 Task: Look for space in Gravina in Puglia, Italy from 7th July, 2023 to 15th July, 2023 for 6 adults in price range Rs.15000 to Rs.20000. Place can be entire place with 3 bedrooms having 3 beds and 3 bathrooms. Property type can be house, flat, guest house. Booking option can be shelf check-in. Required host language is English.
Action: Mouse moved to (402, 112)
Screenshot: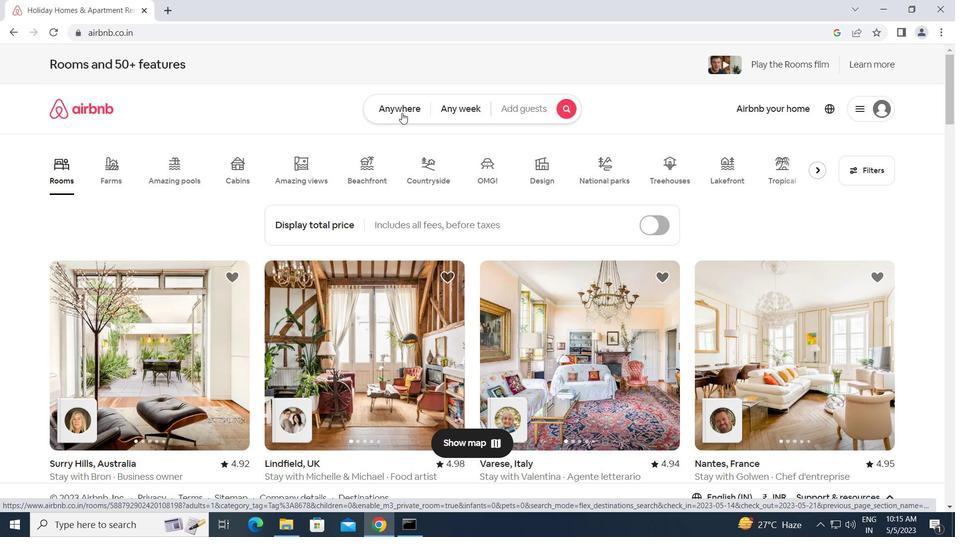 
Action: Mouse pressed left at (402, 112)
Screenshot: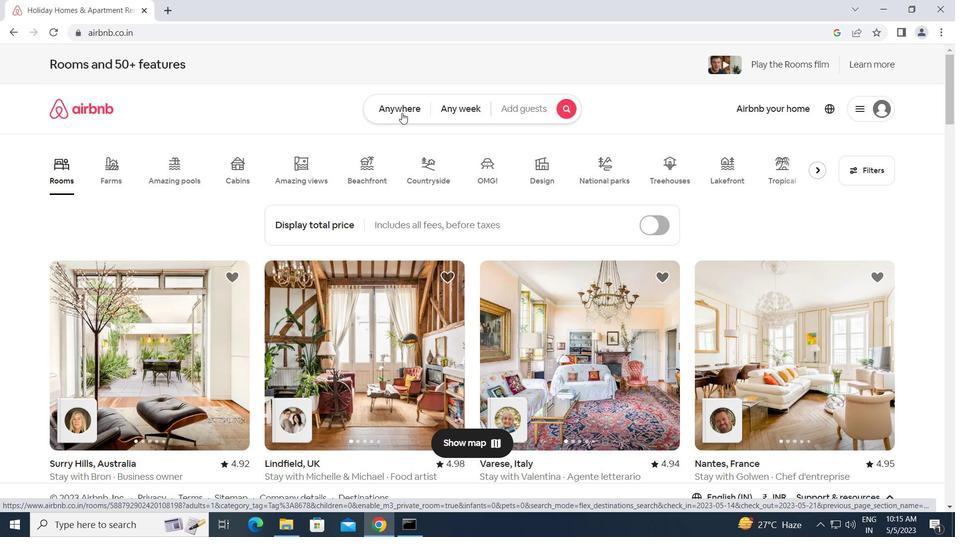 
Action: Mouse moved to (337, 156)
Screenshot: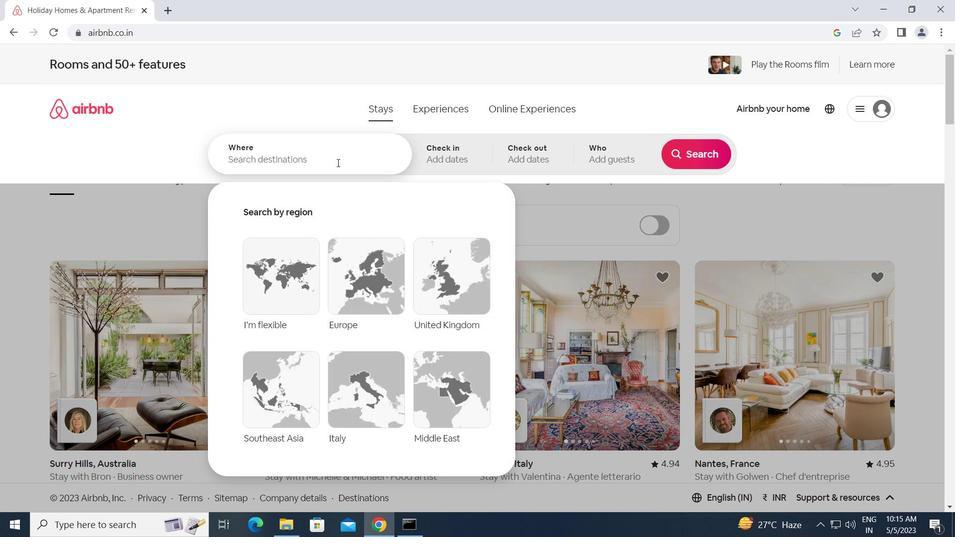 
Action: Mouse pressed left at (337, 156)
Screenshot: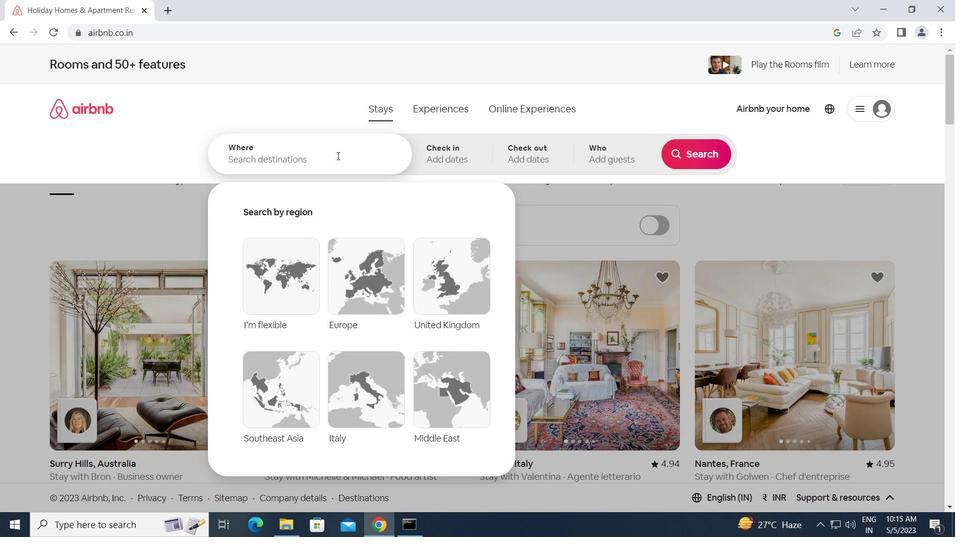 
Action: Key pressed g<Key.caps_lock>ravina<Key.space>in<Key.space><Key.caps_lock>p<Key.caps_lock>uglia,<Key.space><Key.caps_lock>i<Key.caps_lock>taly<Key.enter>
Screenshot: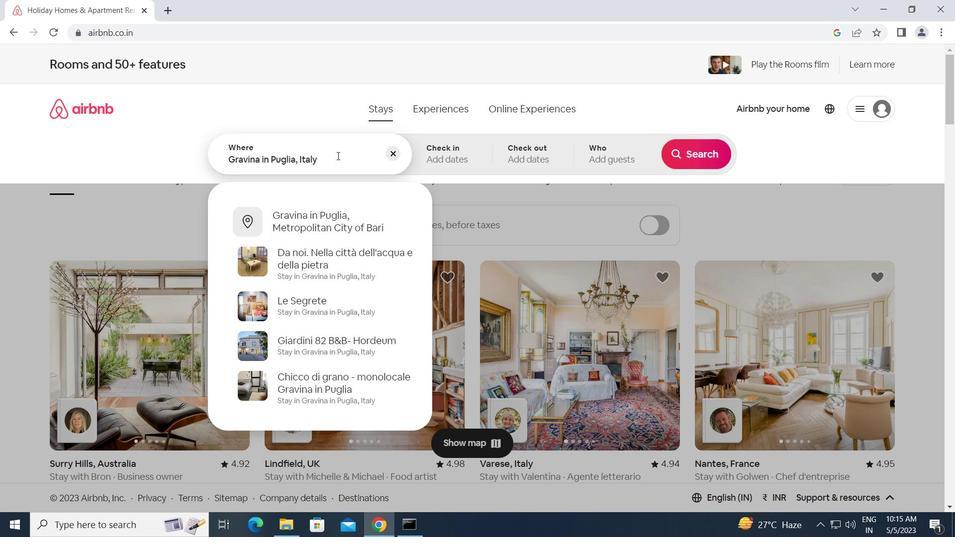 
Action: Mouse moved to (695, 252)
Screenshot: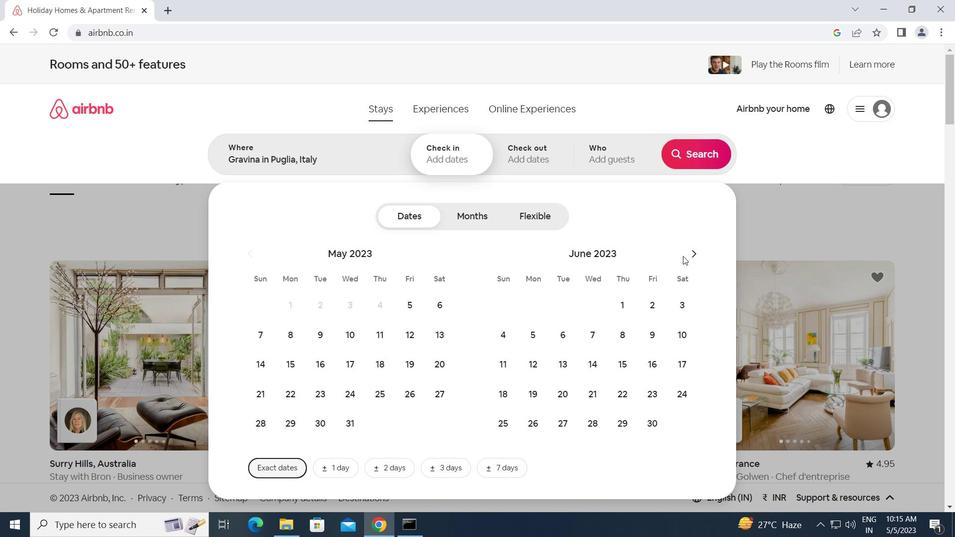 
Action: Mouse pressed left at (695, 252)
Screenshot: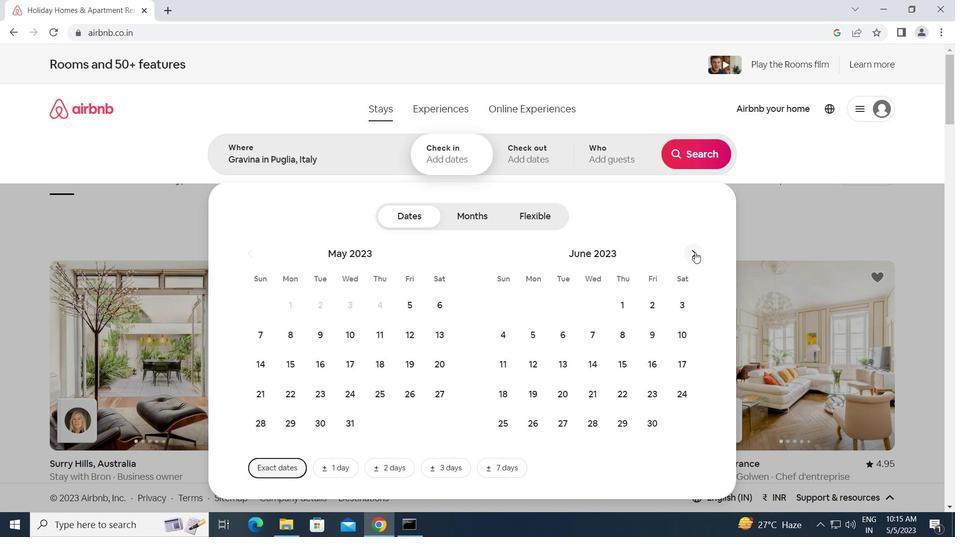 
Action: Mouse moved to (653, 339)
Screenshot: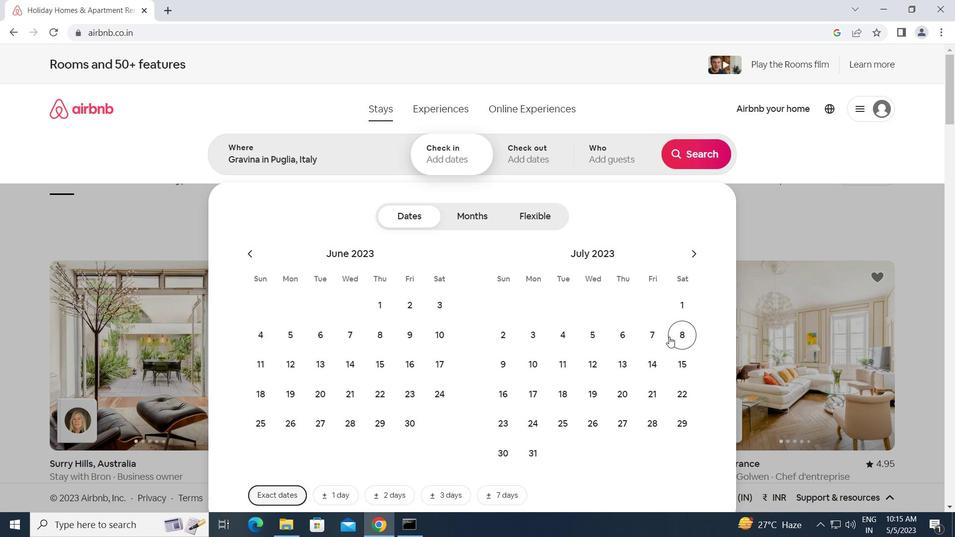 
Action: Mouse pressed left at (653, 339)
Screenshot: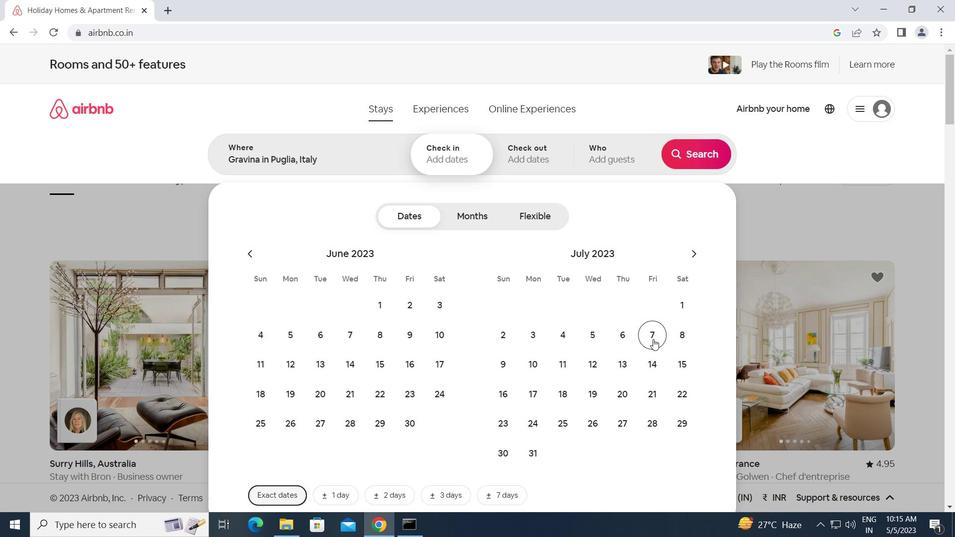 
Action: Mouse moved to (685, 363)
Screenshot: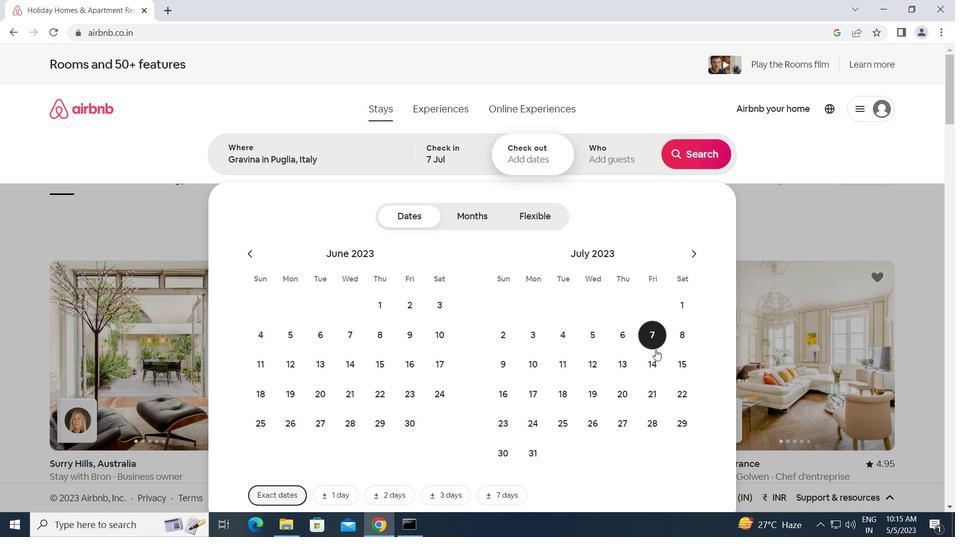 
Action: Mouse pressed left at (685, 363)
Screenshot: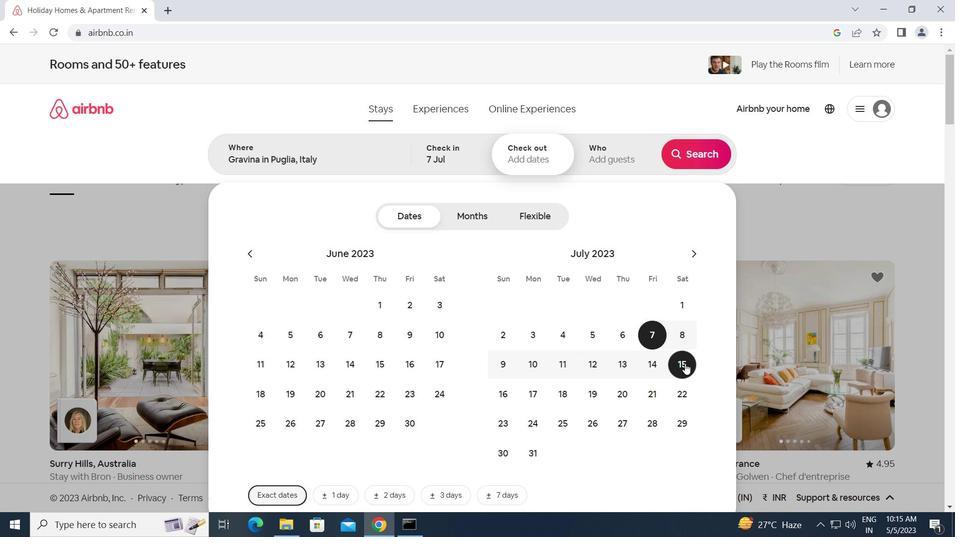 
Action: Mouse moved to (609, 155)
Screenshot: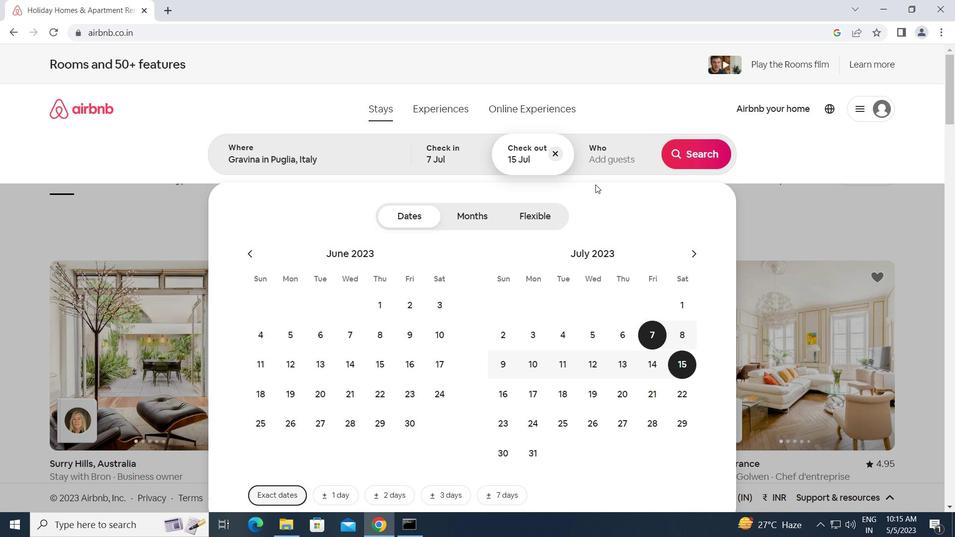 
Action: Mouse pressed left at (609, 155)
Screenshot: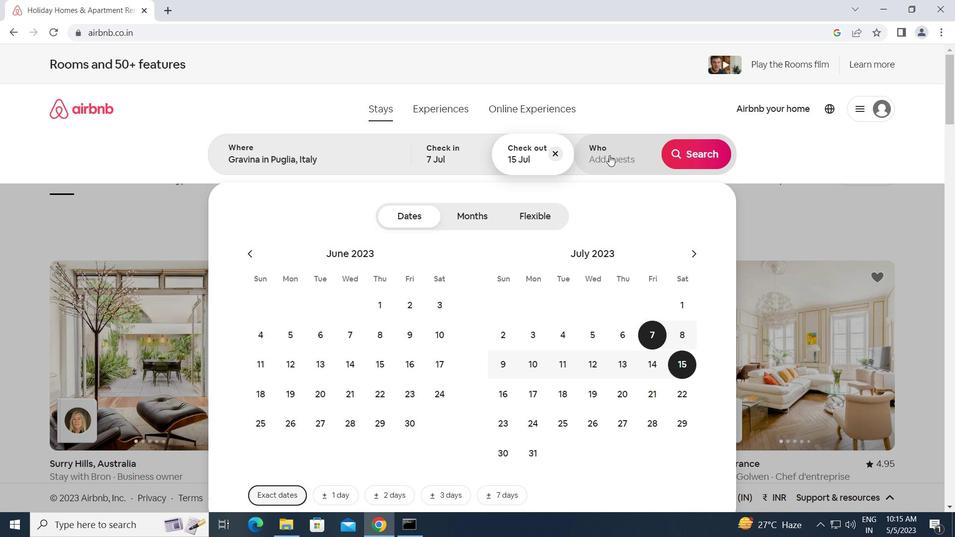 
Action: Mouse moved to (697, 218)
Screenshot: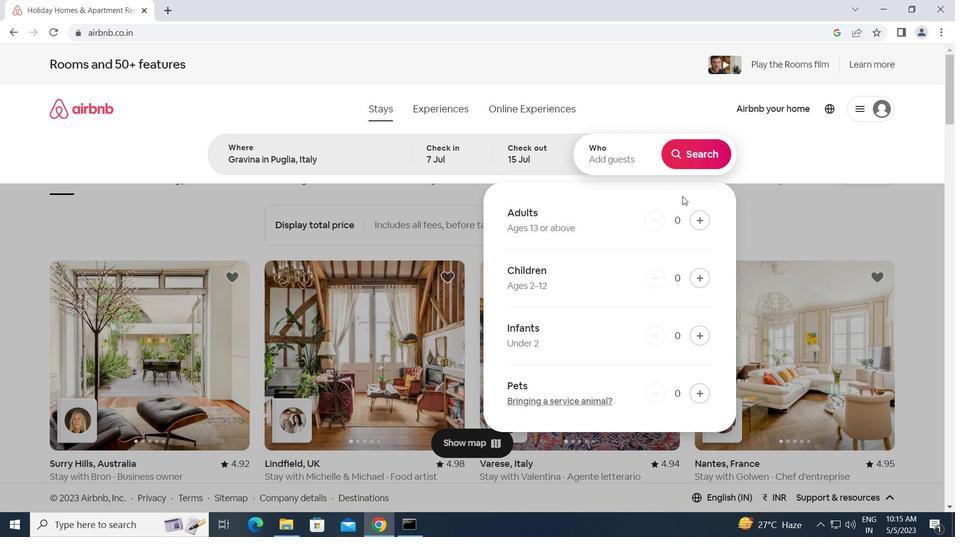 
Action: Mouse pressed left at (697, 218)
Screenshot: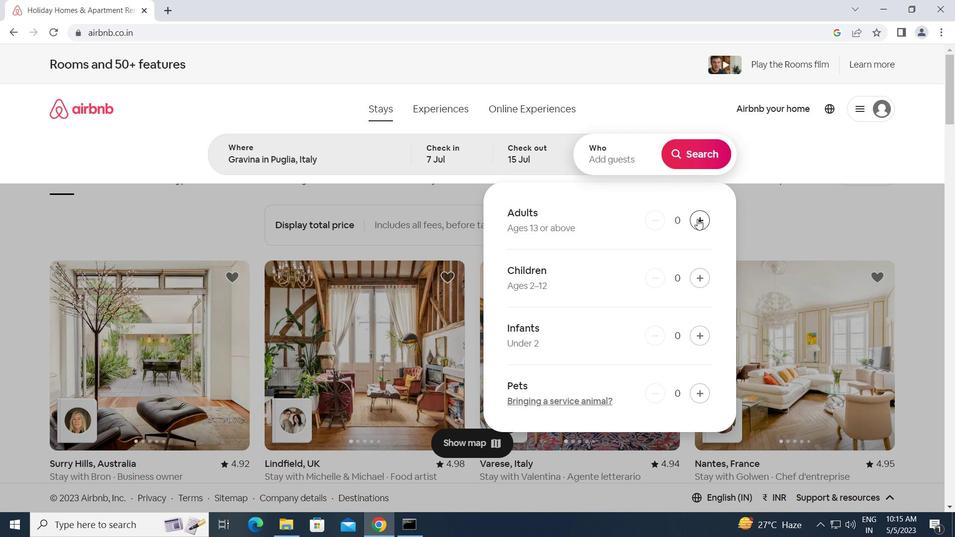 
Action: Mouse pressed left at (697, 218)
Screenshot: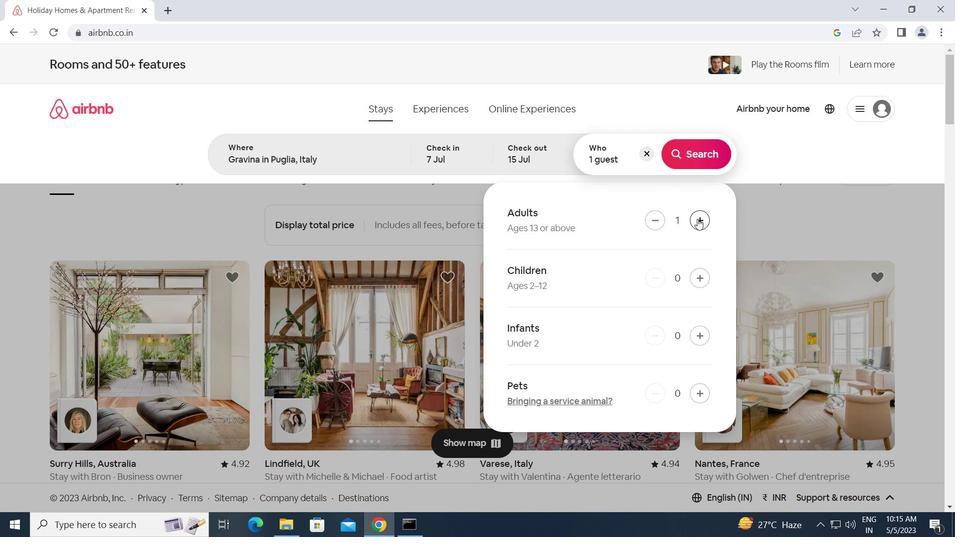 
Action: Mouse pressed left at (697, 218)
Screenshot: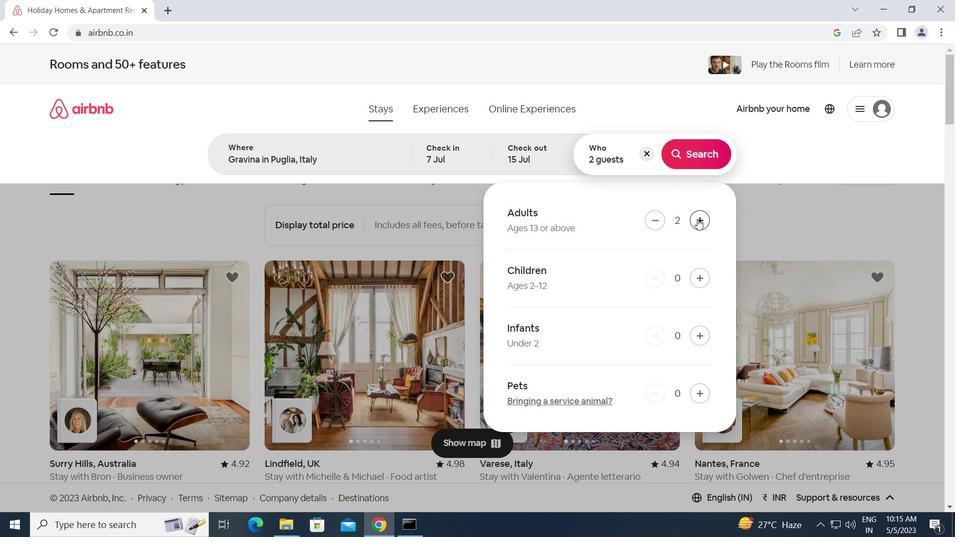 
Action: Mouse pressed left at (697, 218)
Screenshot: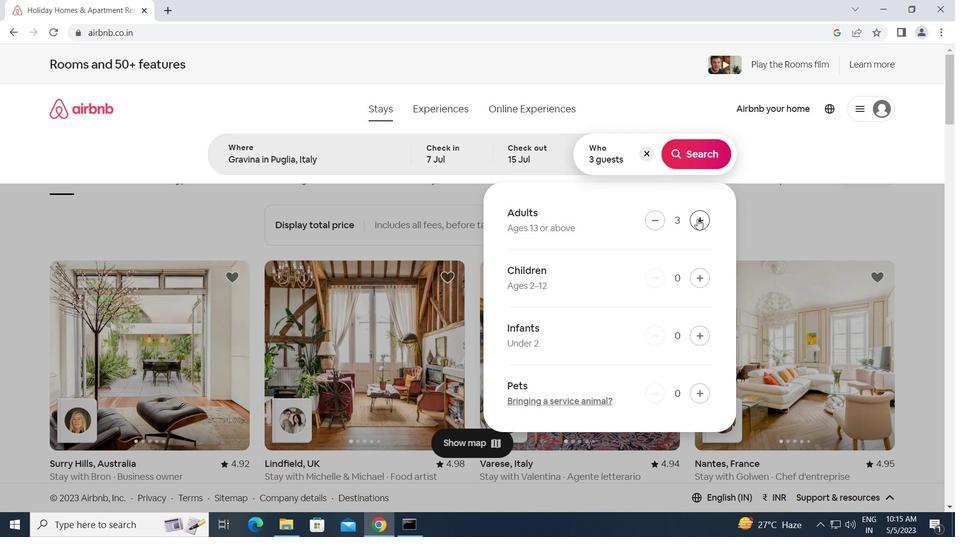 
Action: Mouse pressed left at (697, 218)
Screenshot: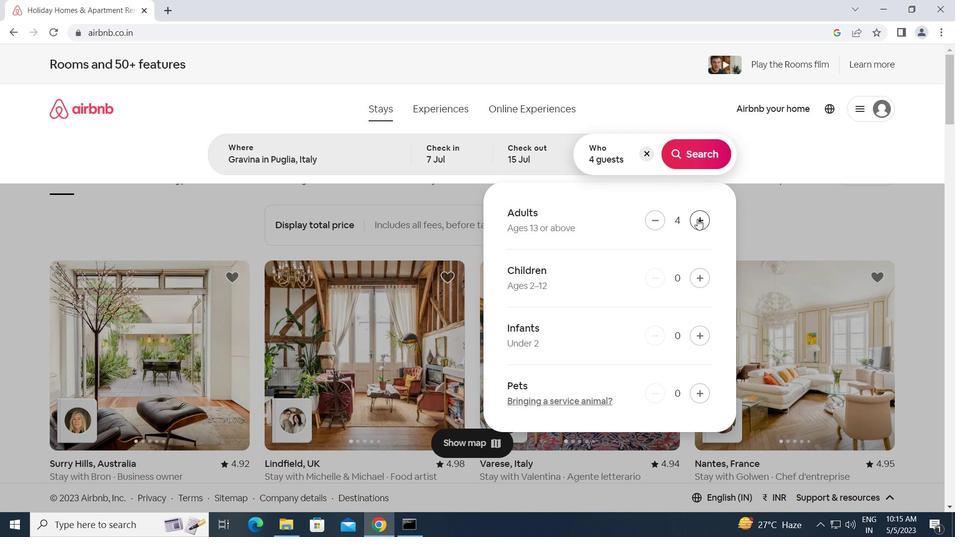 
Action: Mouse pressed left at (697, 218)
Screenshot: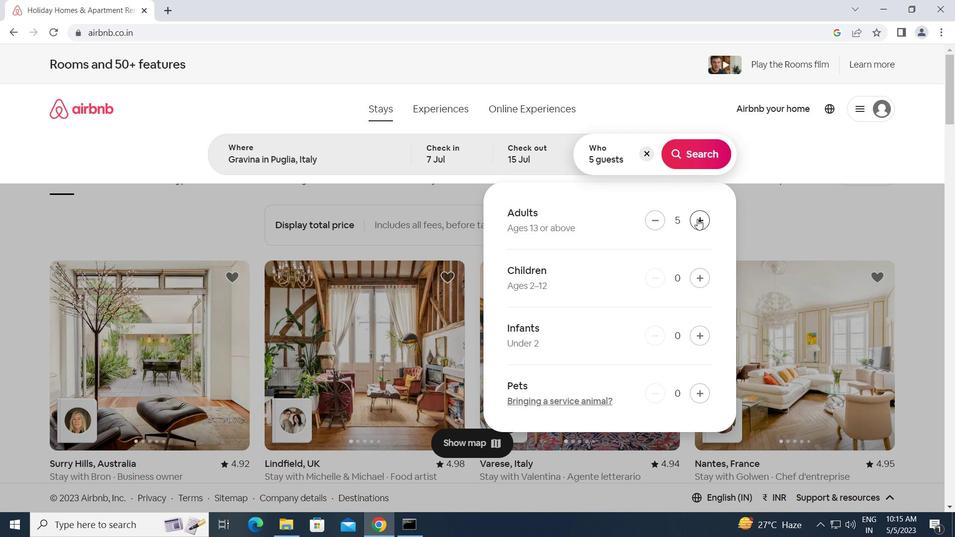 
Action: Mouse moved to (701, 155)
Screenshot: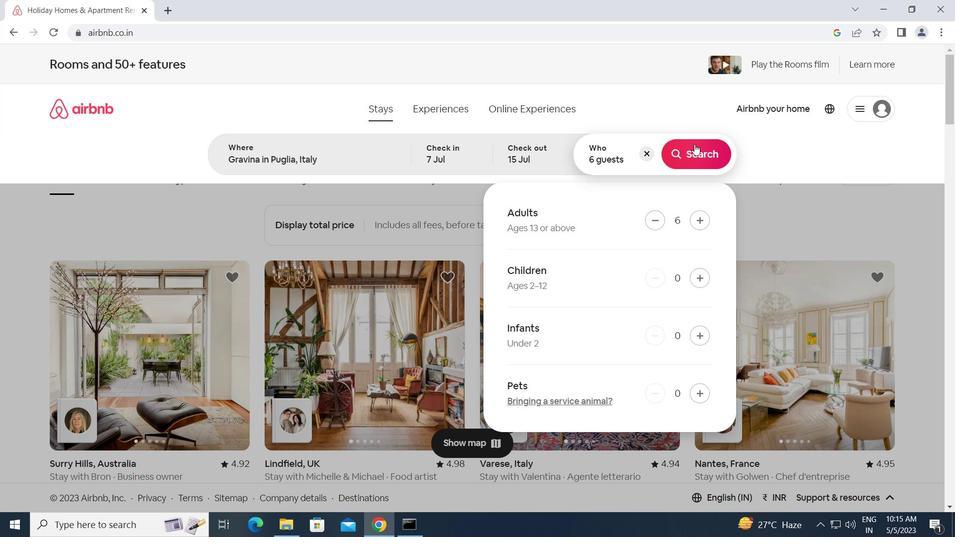 
Action: Mouse pressed left at (701, 155)
Screenshot: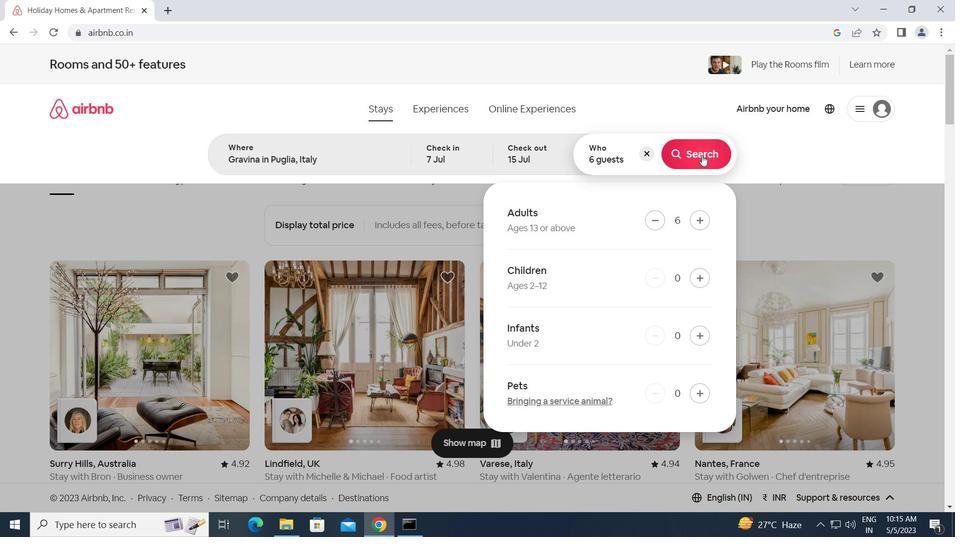 
Action: Mouse moved to (893, 113)
Screenshot: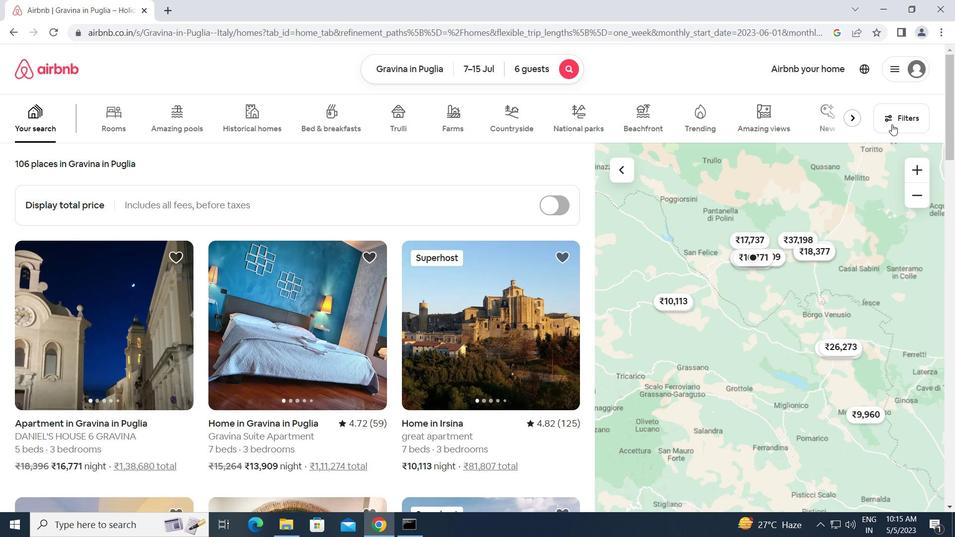 
Action: Mouse pressed left at (893, 113)
Screenshot: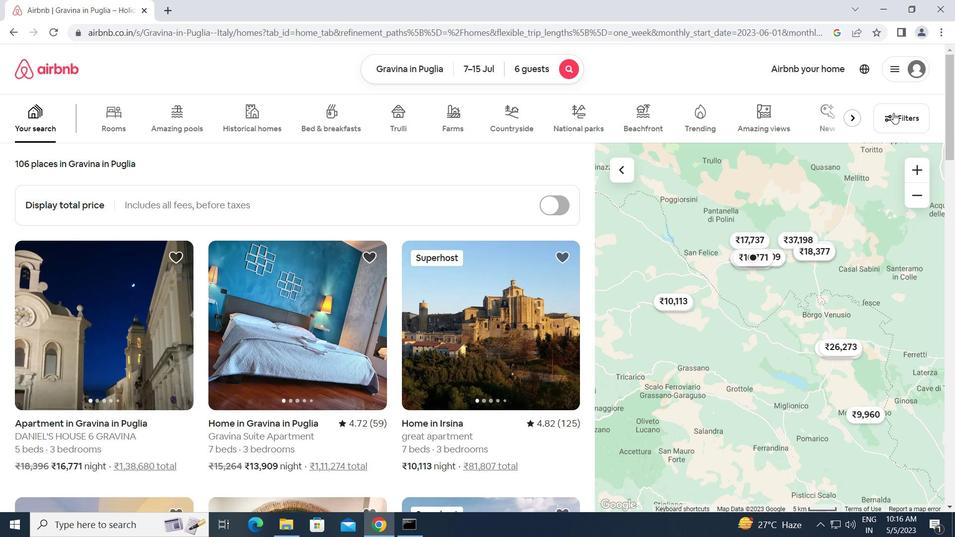 
Action: Mouse moved to (259, 399)
Screenshot: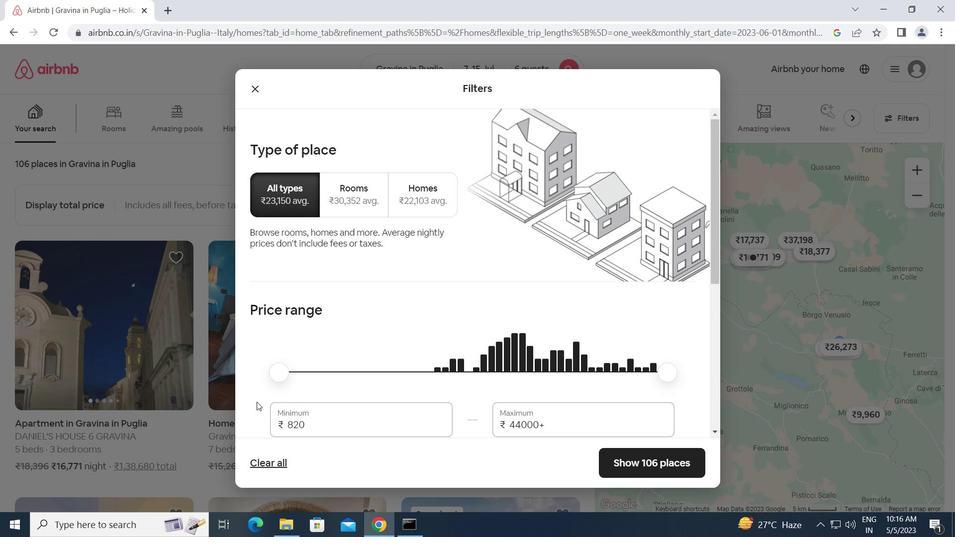 
Action: Mouse scrolled (259, 399) with delta (0, 0)
Screenshot: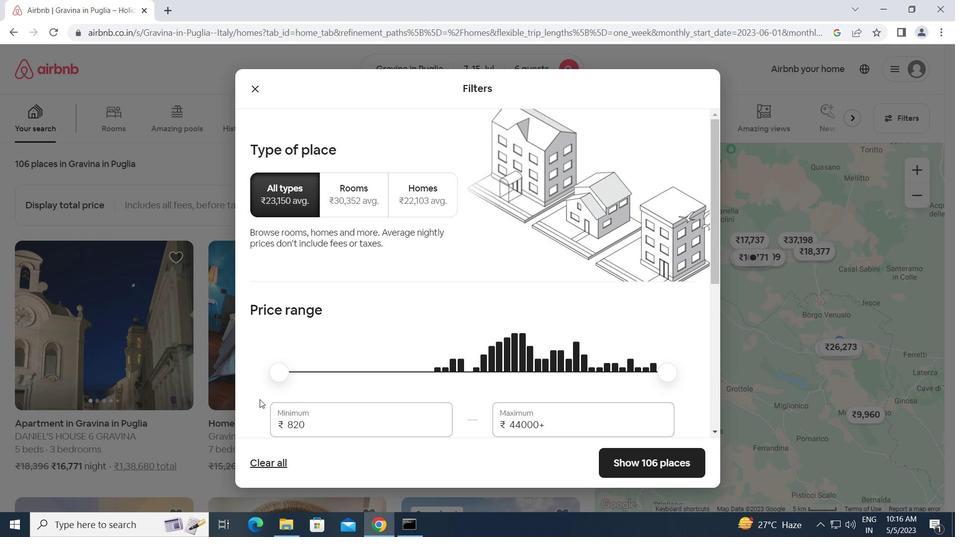 
Action: Mouse moved to (311, 359)
Screenshot: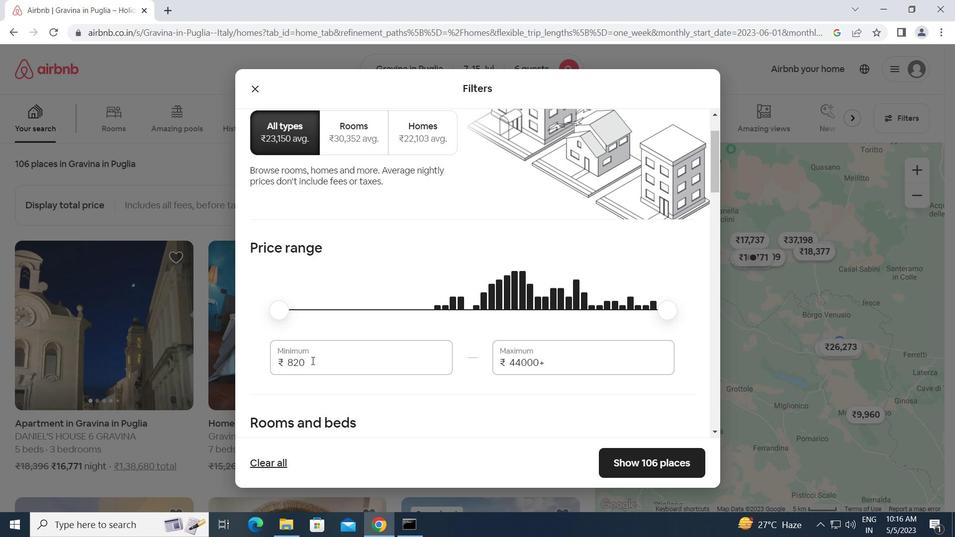 
Action: Mouse pressed left at (311, 359)
Screenshot: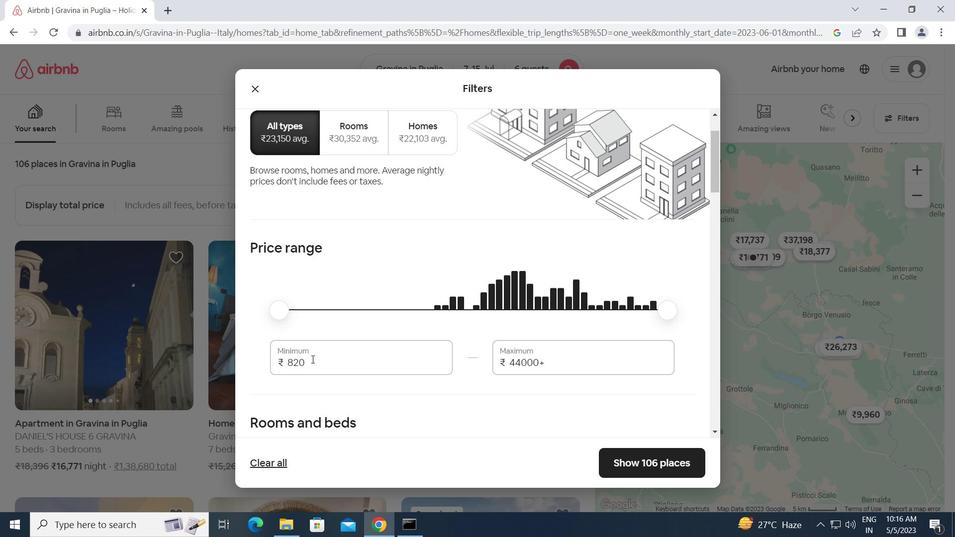 
Action: Mouse moved to (272, 361)
Screenshot: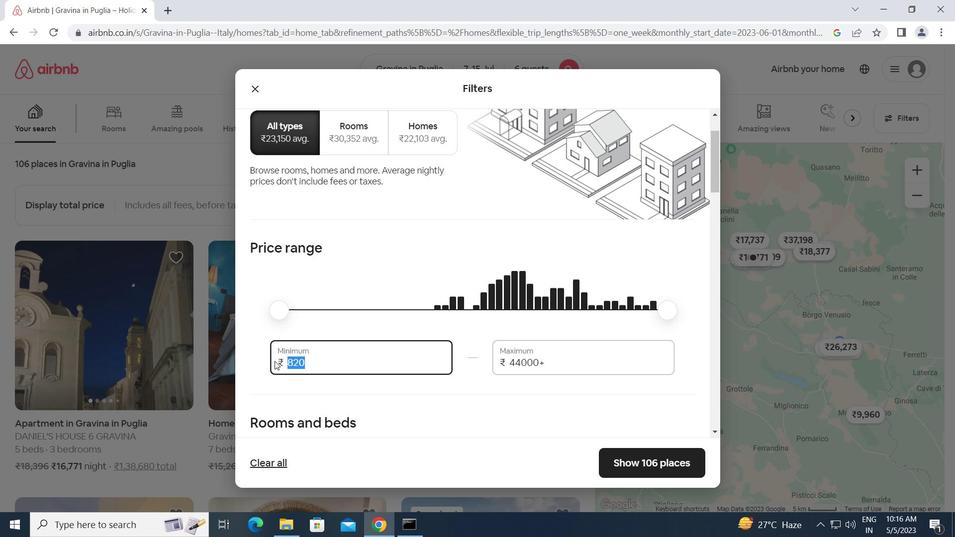 
Action: Key pressed 15000<Key.tab>20000
Screenshot: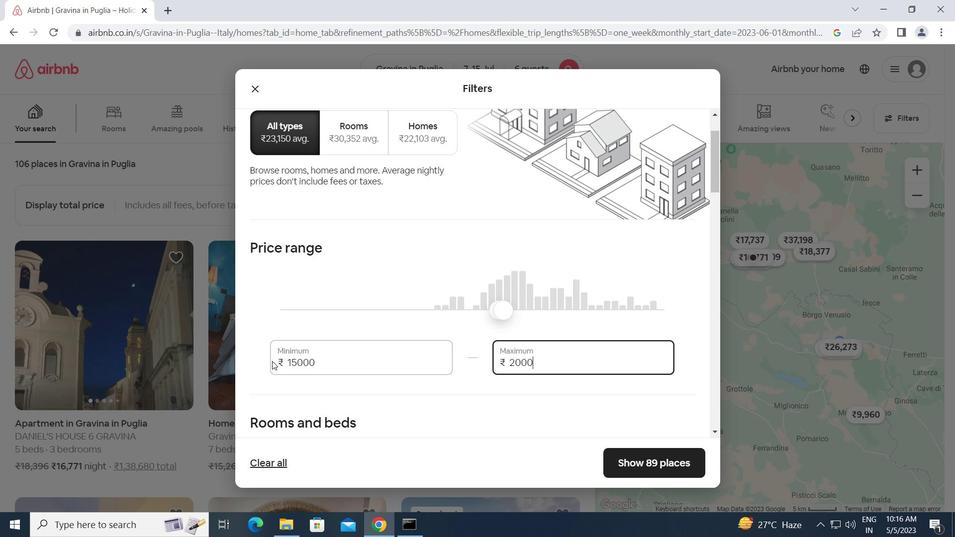 
Action: Mouse moved to (291, 370)
Screenshot: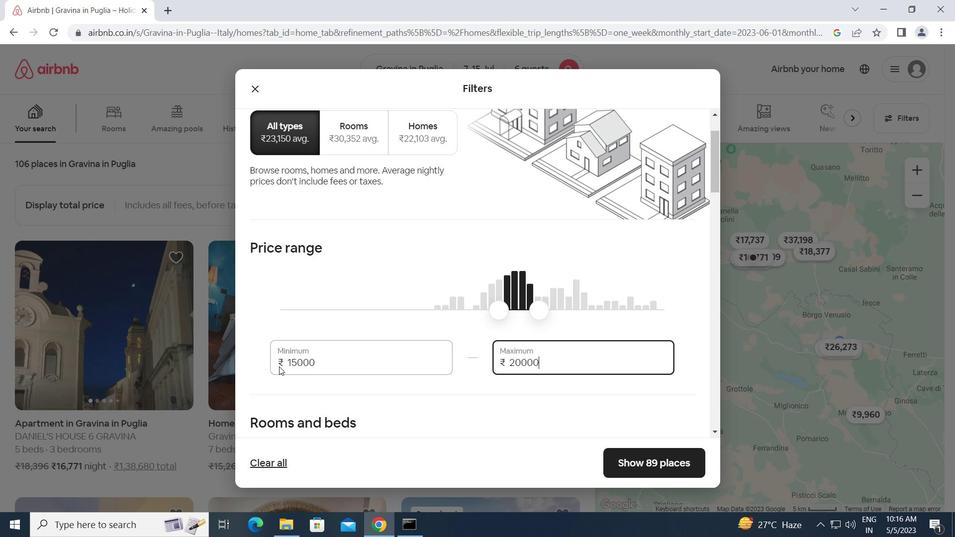
Action: Mouse scrolled (291, 370) with delta (0, 0)
Screenshot: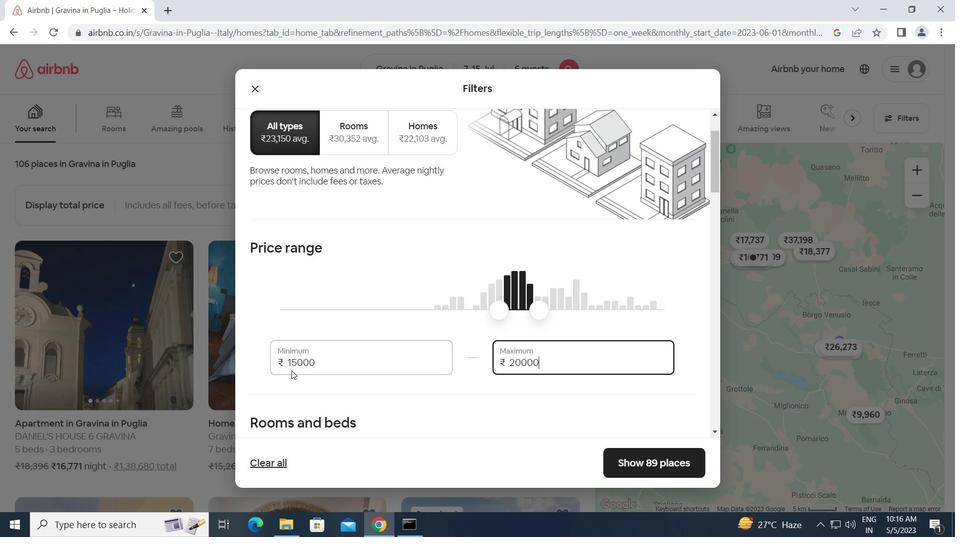 
Action: Mouse scrolled (291, 370) with delta (0, 0)
Screenshot: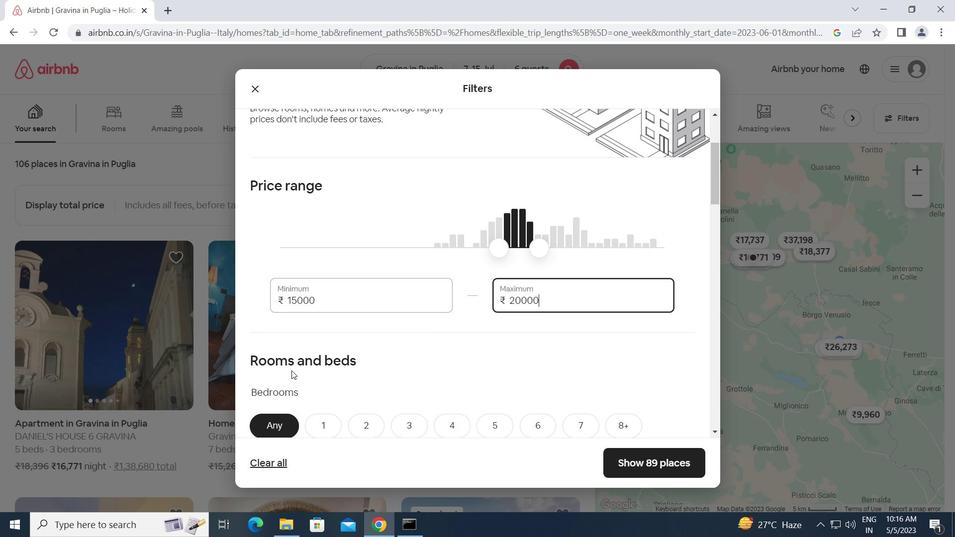 
Action: Mouse scrolled (291, 370) with delta (0, 0)
Screenshot: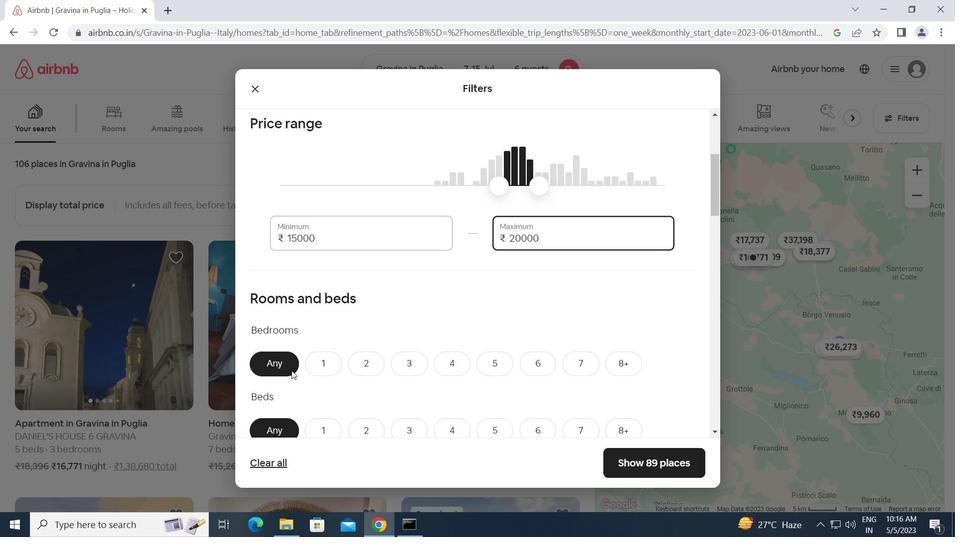 
Action: Mouse moved to (322, 300)
Screenshot: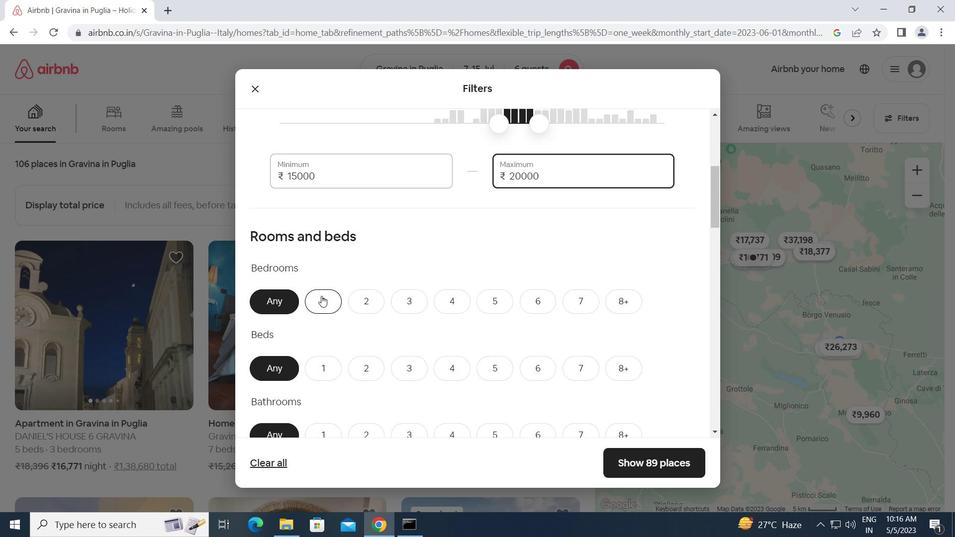 
Action: Mouse pressed left at (322, 300)
Screenshot: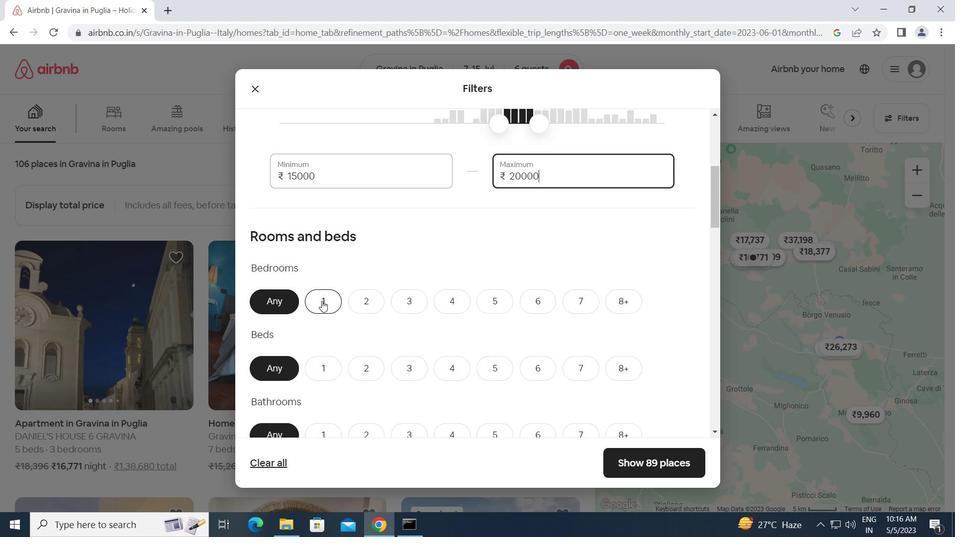 
Action: Mouse moved to (401, 298)
Screenshot: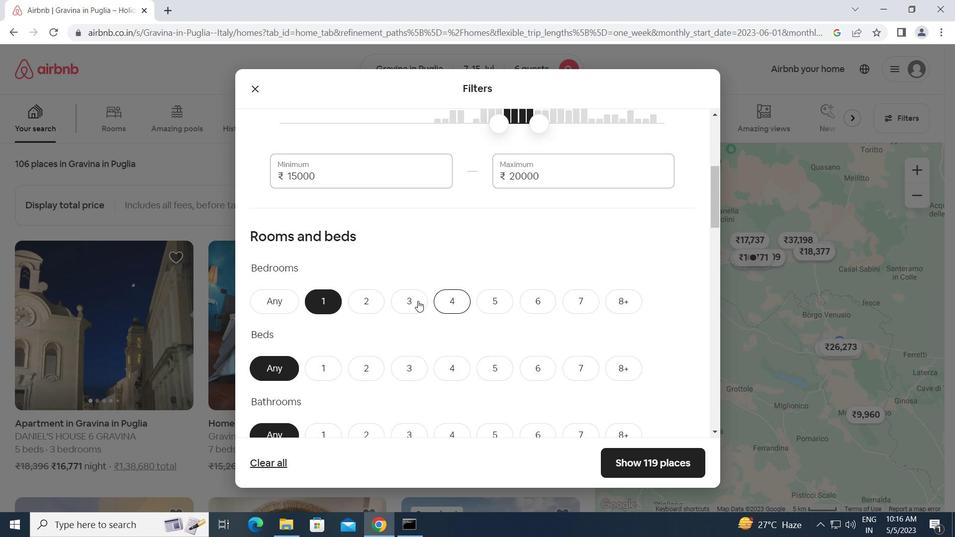 
Action: Mouse pressed left at (401, 298)
Screenshot: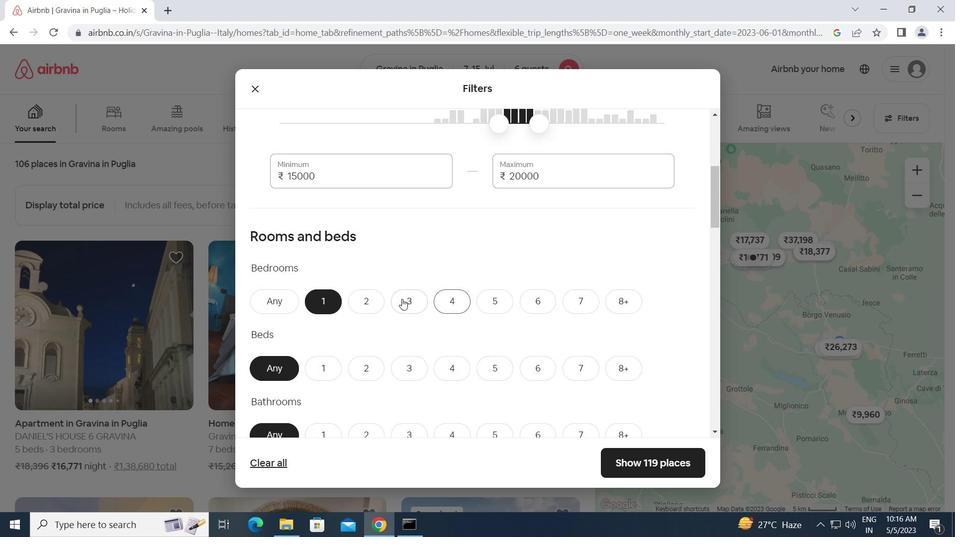 
Action: Mouse moved to (403, 300)
Screenshot: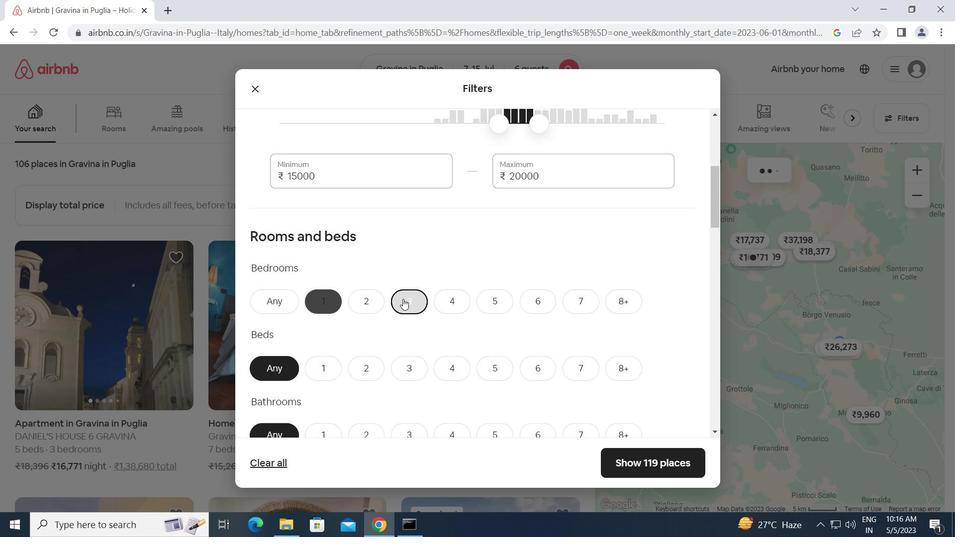 
Action: Mouse scrolled (403, 299) with delta (0, 0)
Screenshot: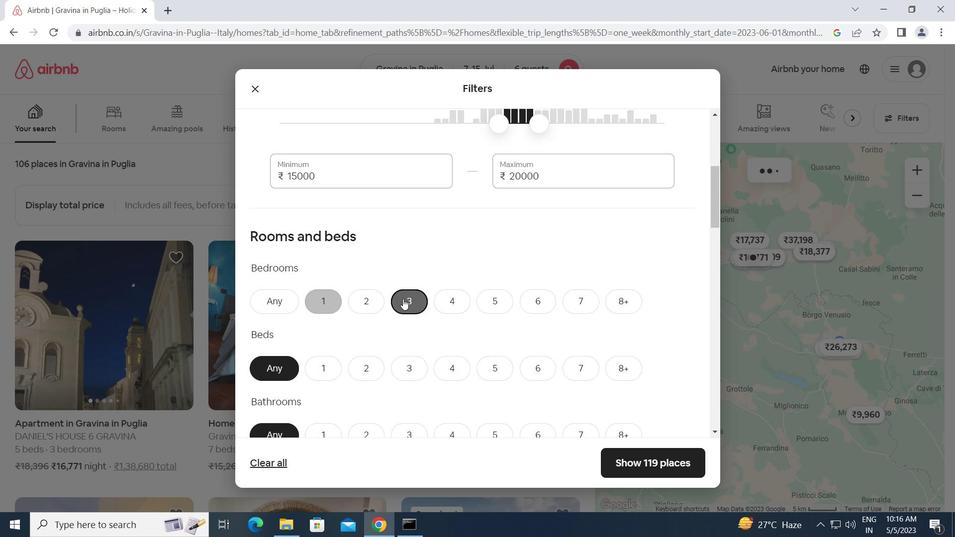 
Action: Mouse scrolled (403, 299) with delta (0, 0)
Screenshot: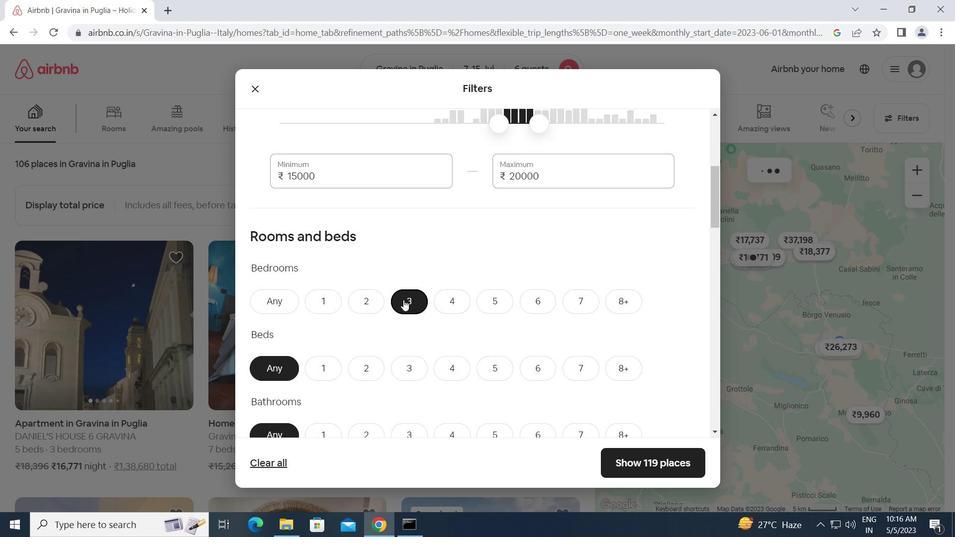 
Action: Mouse moved to (410, 246)
Screenshot: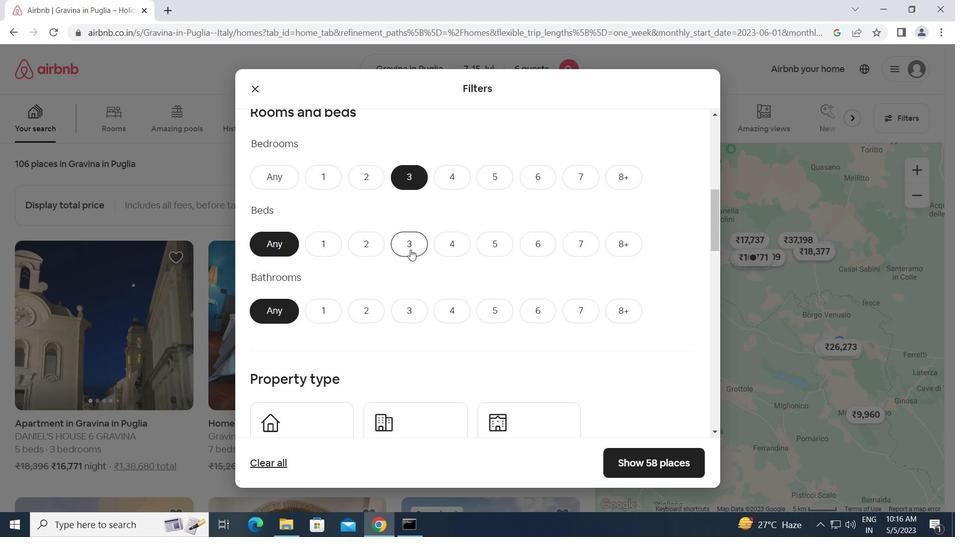 
Action: Mouse pressed left at (410, 246)
Screenshot: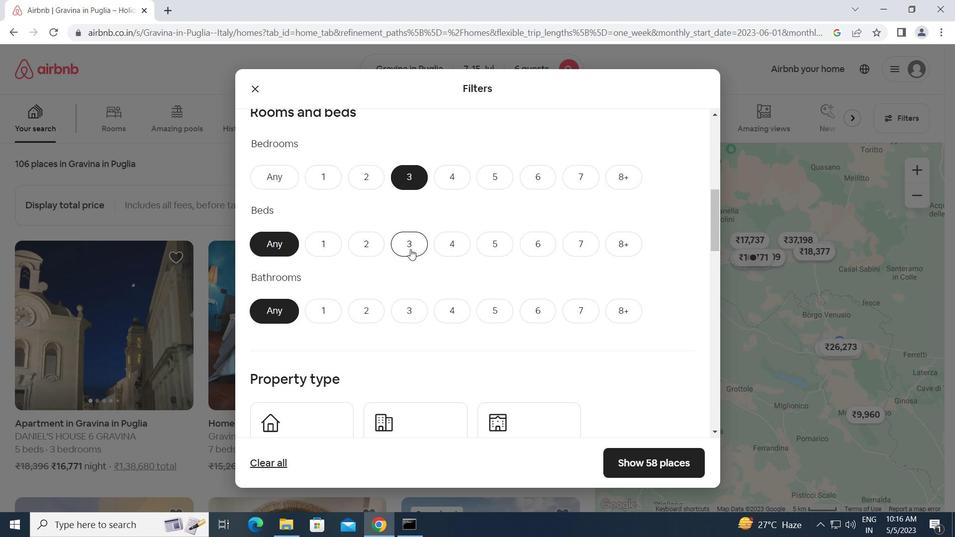 
Action: Mouse moved to (410, 309)
Screenshot: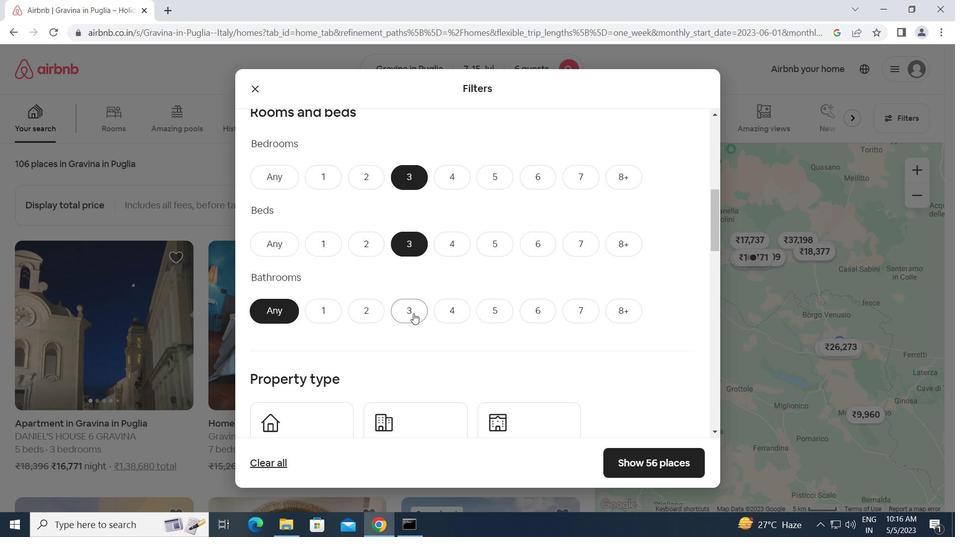 
Action: Mouse pressed left at (410, 309)
Screenshot: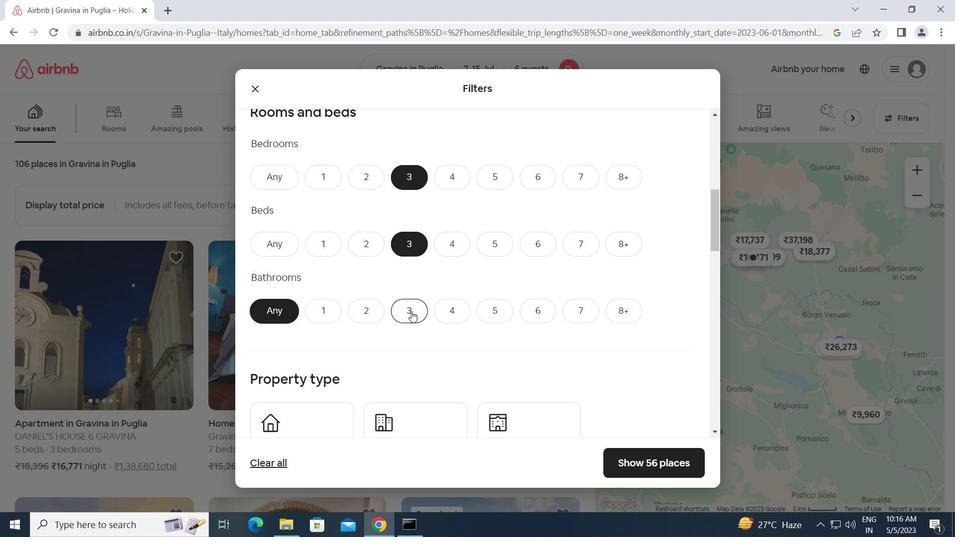 
Action: Mouse scrolled (410, 309) with delta (0, 0)
Screenshot: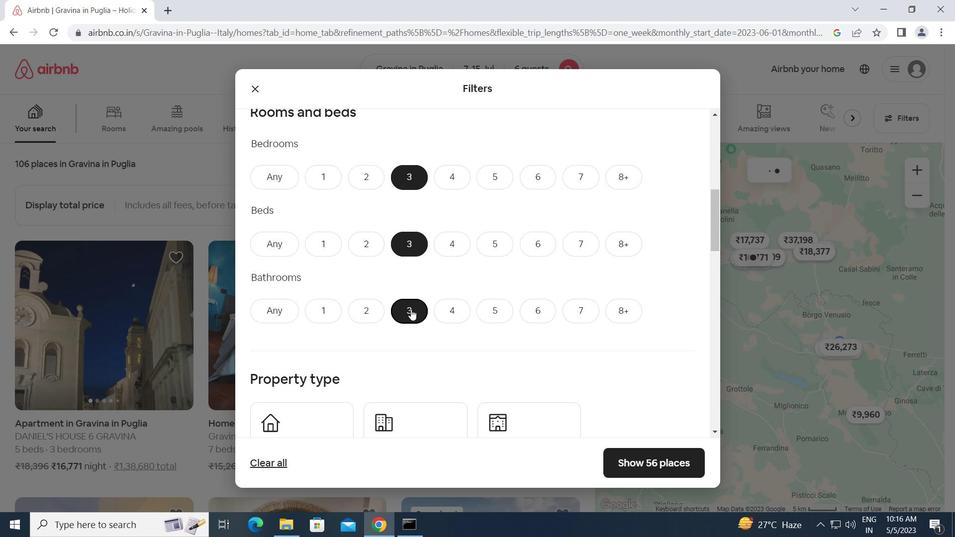 
Action: Mouse scrolled (410, 309) with delta (0, 0)
Screenshot: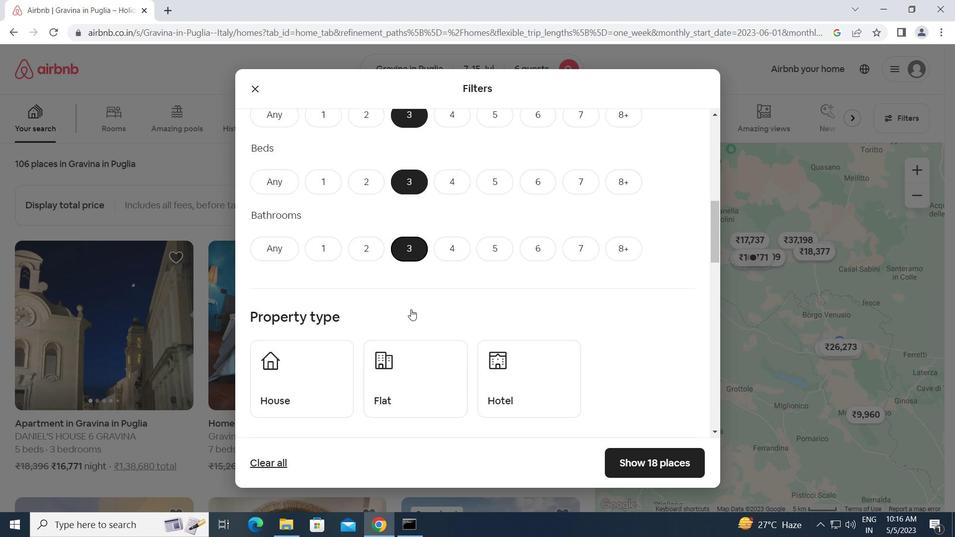 
Action: Mouse moved to (328, 316)
Screenshot: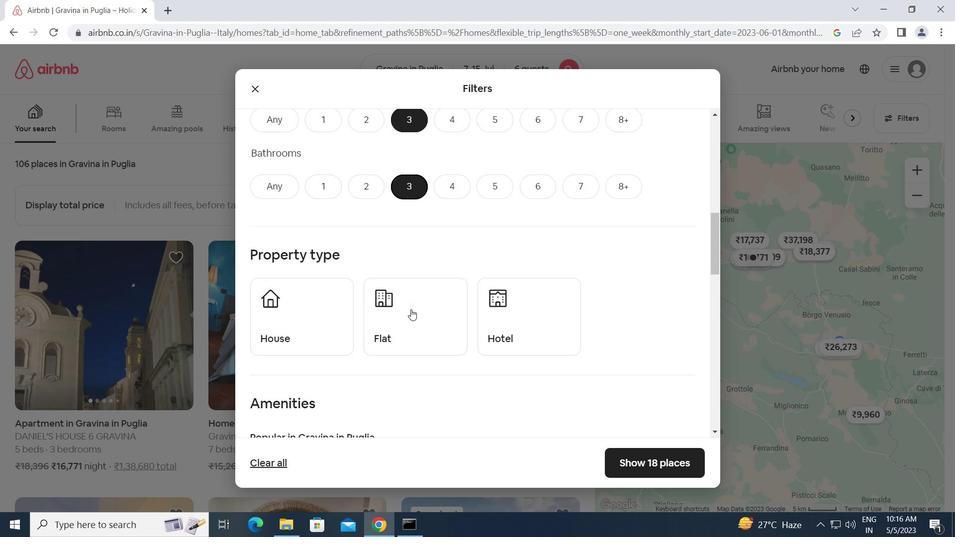 
Action: Mouse pressed left at (328, 316)
Screenshot: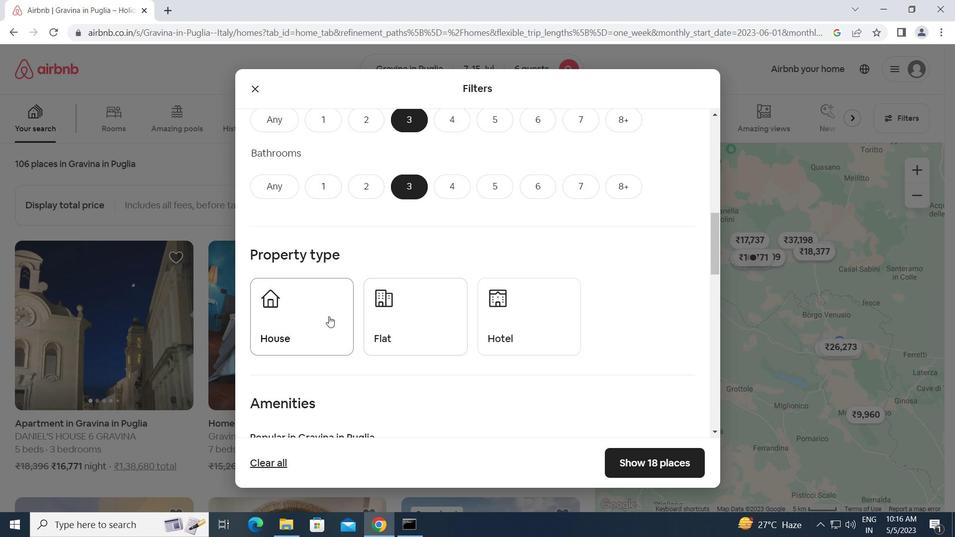 
Action: Mouse moved to (455, 316)
Screenshot: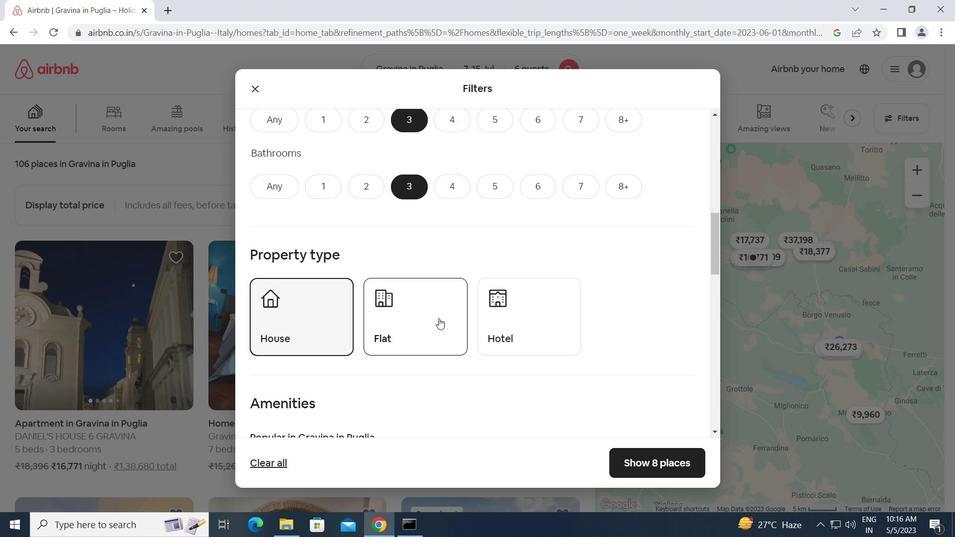 
Action: Mouse pressed left at (455, 316)
Screenshot: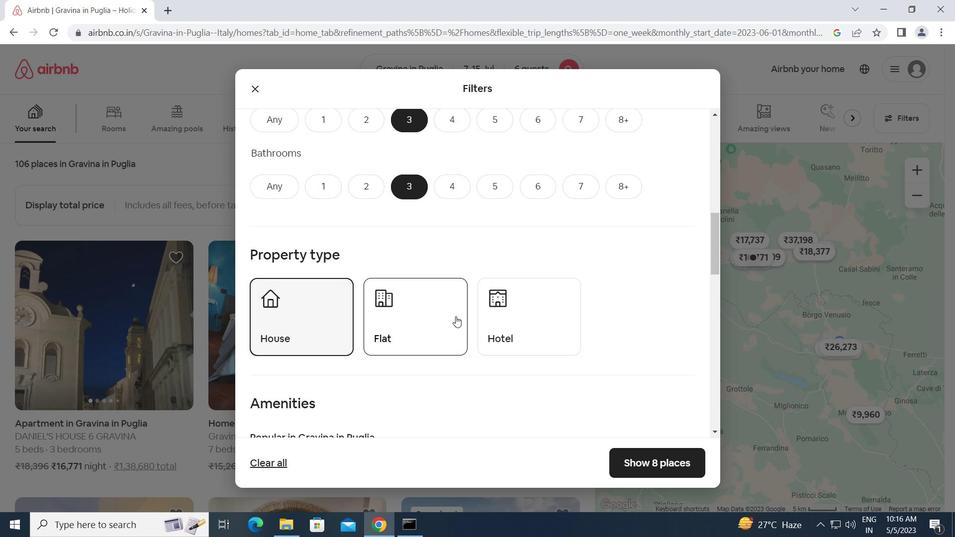 
Action: Mouse moved to (443, 375)
Screenshot: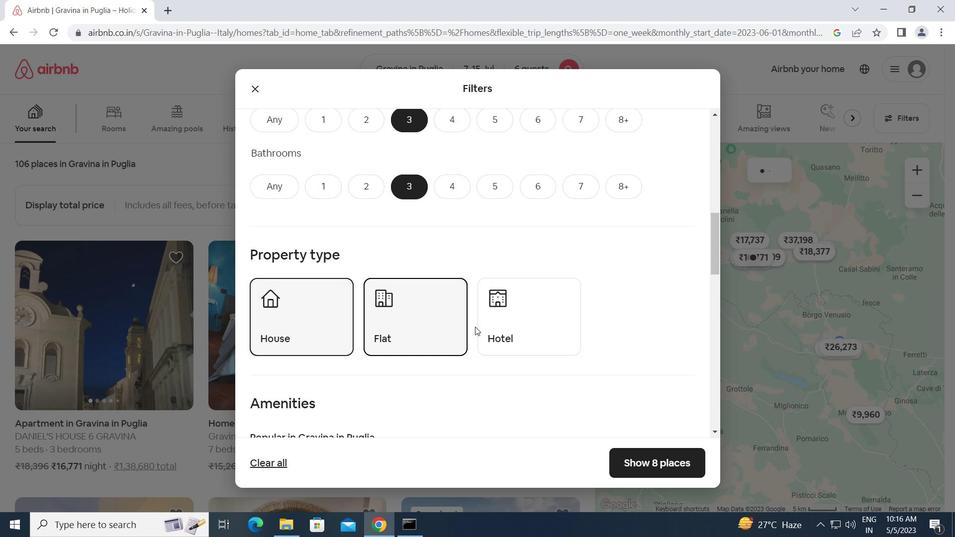 
Action: Mouse scrolled (443, 375) with delta (0, 0)
Screenshot: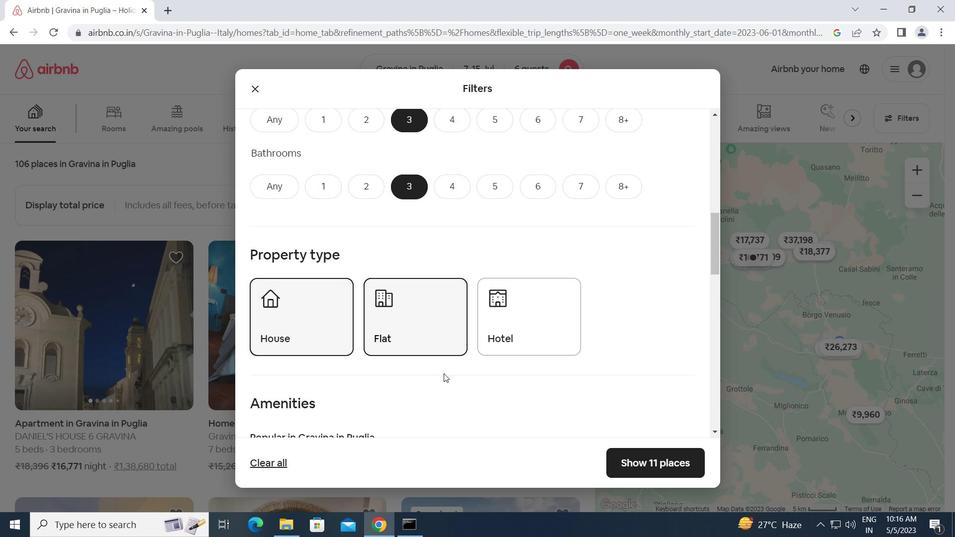 
Action: Mouse scrolled (443, 375) with delta (0, 0)
Screenshot: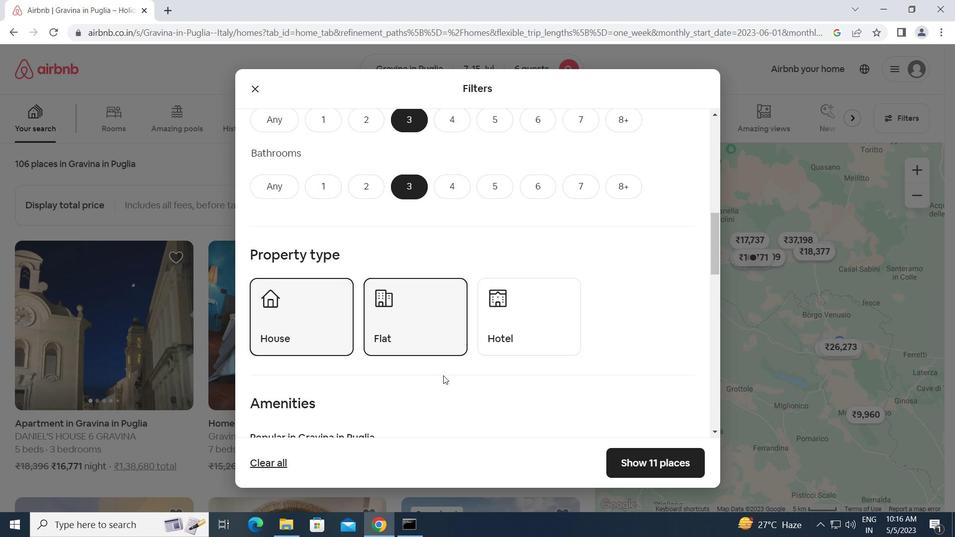 
Action: Mouse scrolled (443, 375) with delta (0, 0)
Screenshot: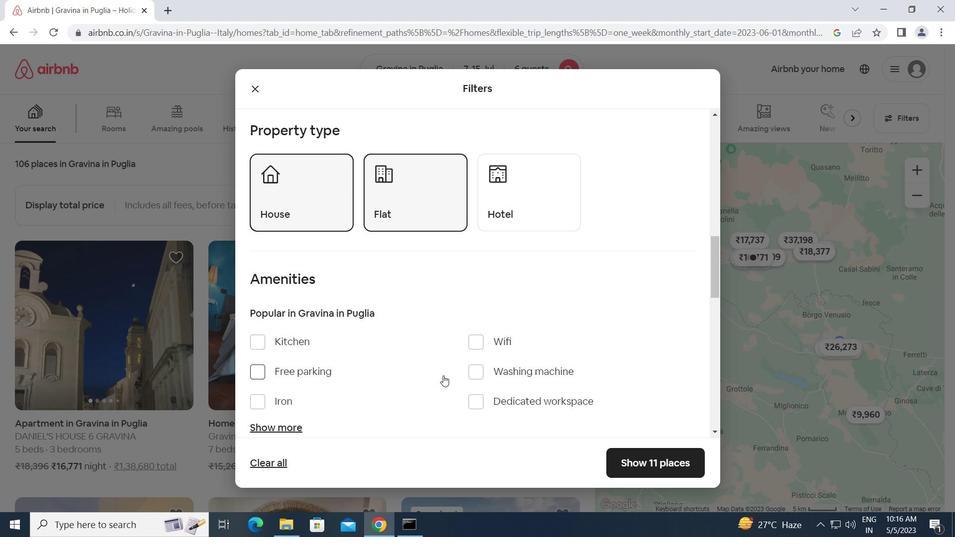 
Action: Mouse scrolled (443, 375) with delta (0, 0)
Screenshot: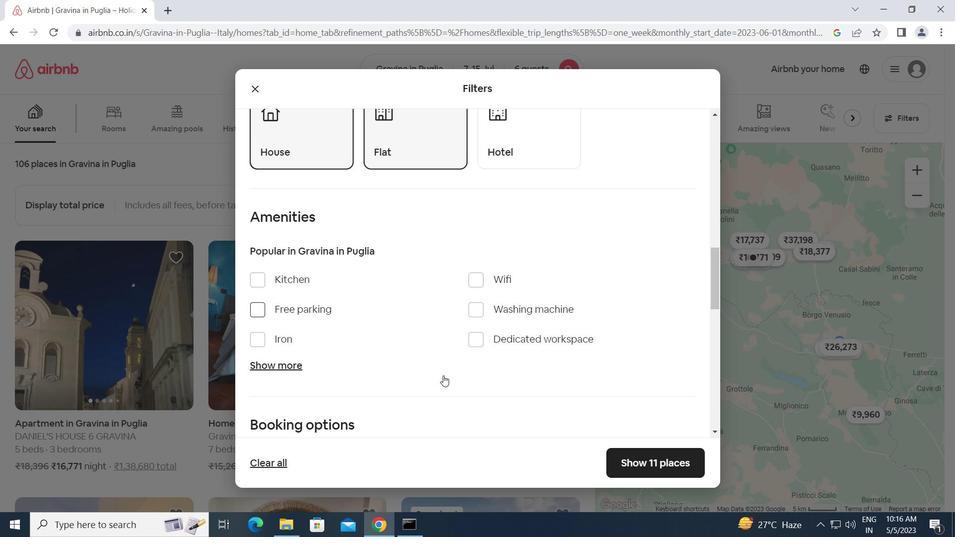 
Action: Mouse scrolled (443, 375) with delta (0, 0)
Screenshot: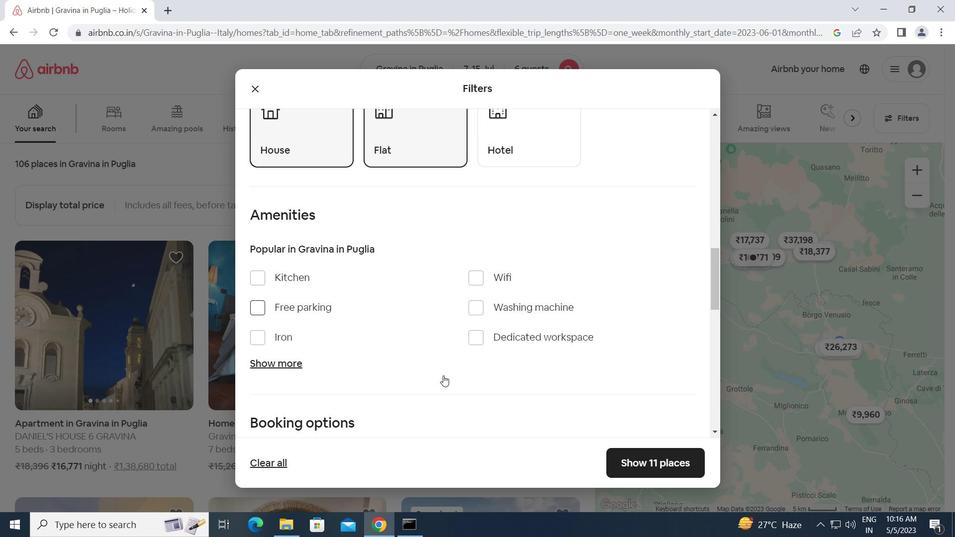 
Action: Mouse scrolled (443, 375) with delta (0, 0)
Screenshot: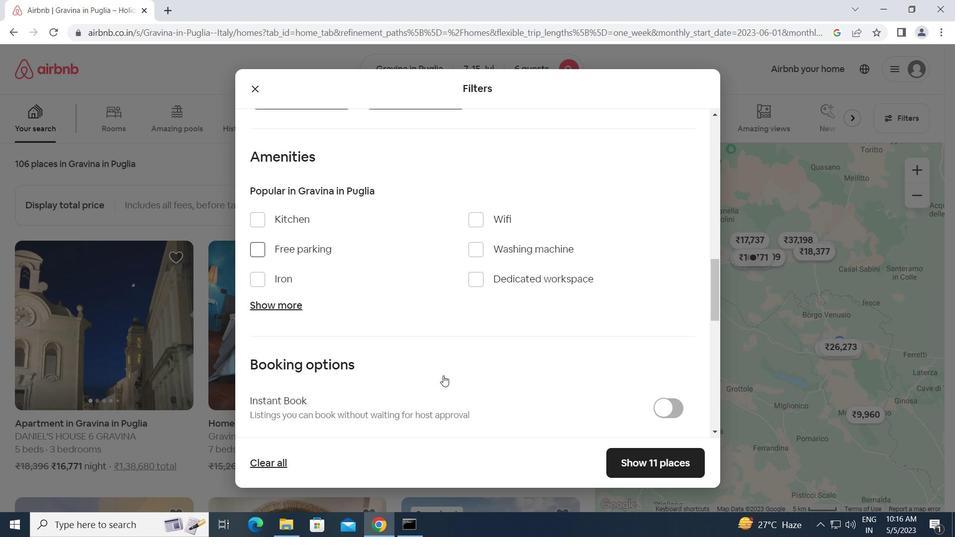 
Action: Mouse moved to (665, 320)
Screenshot: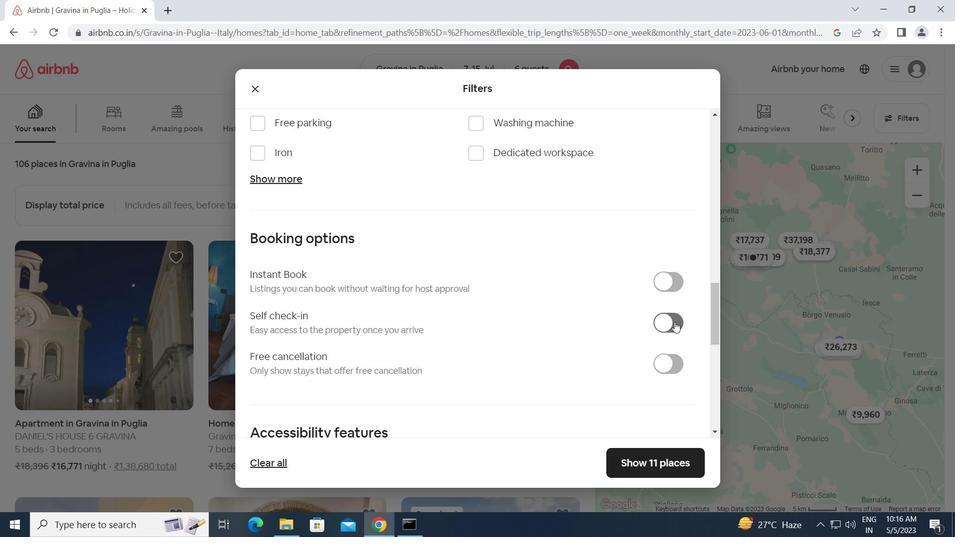 
Action: Mouse pressed left at (665, 320)
Screenshot: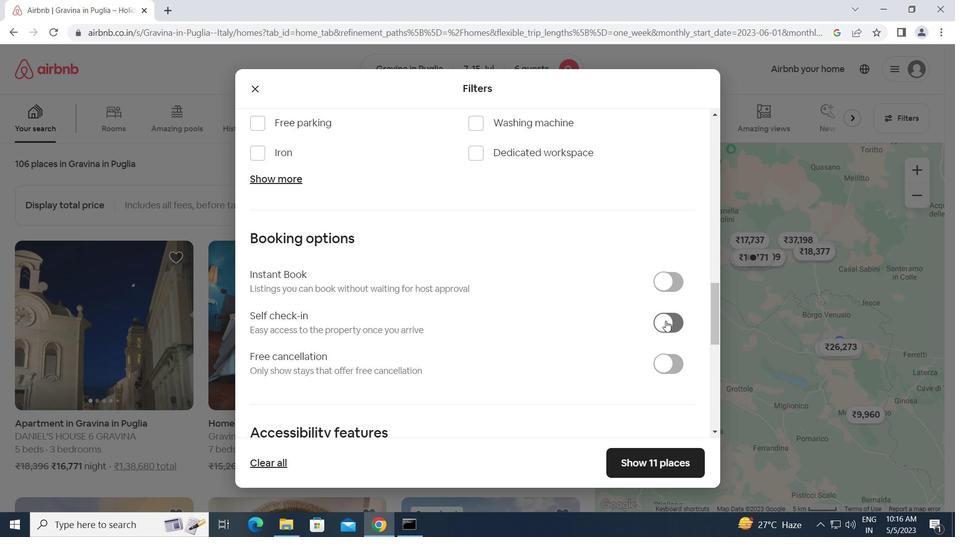 
Action: Mouse moved to (581, 359)
Screenshot: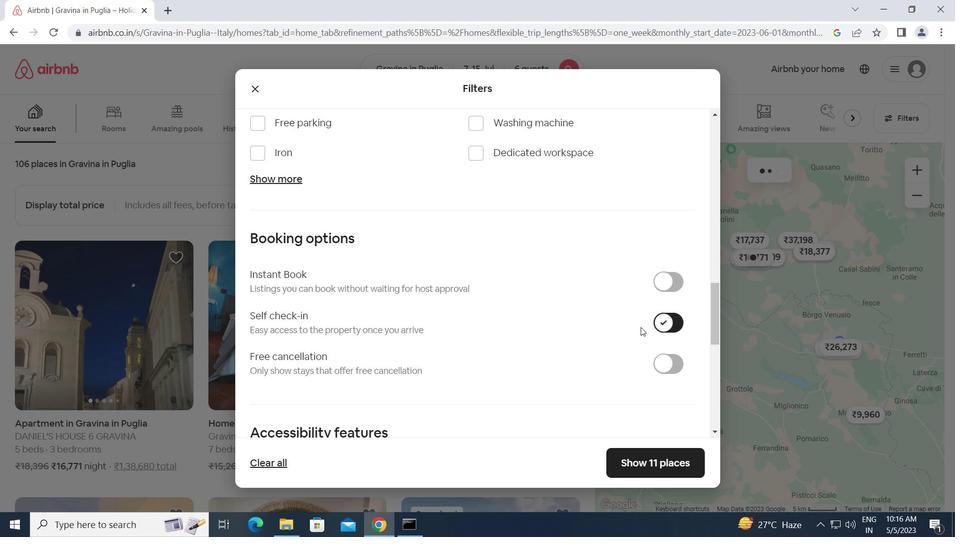 
Action: Mouse scrolled (581, 358) with delta (0, 0)
Screenshot: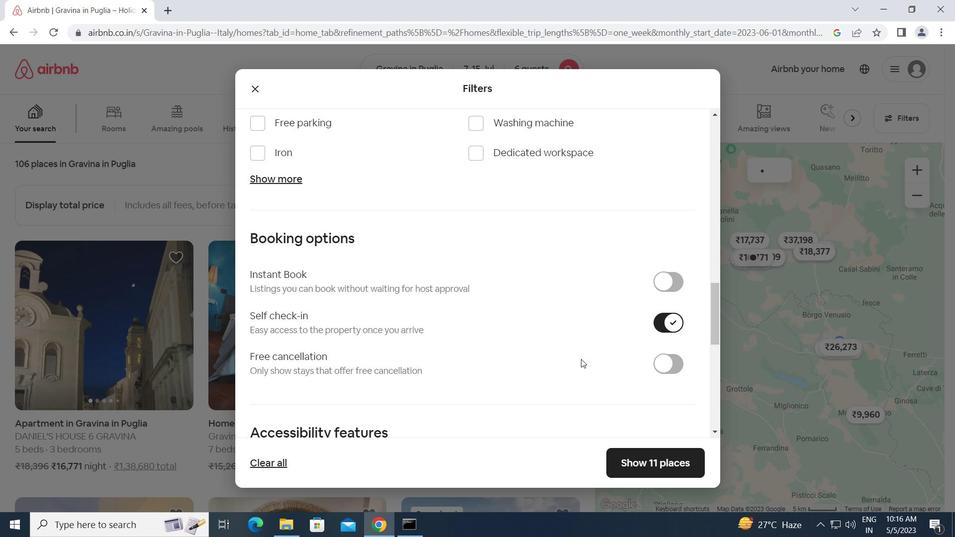 
Action: Mouse scrolled (581, 358) with delta (0, 0)
Screenshot: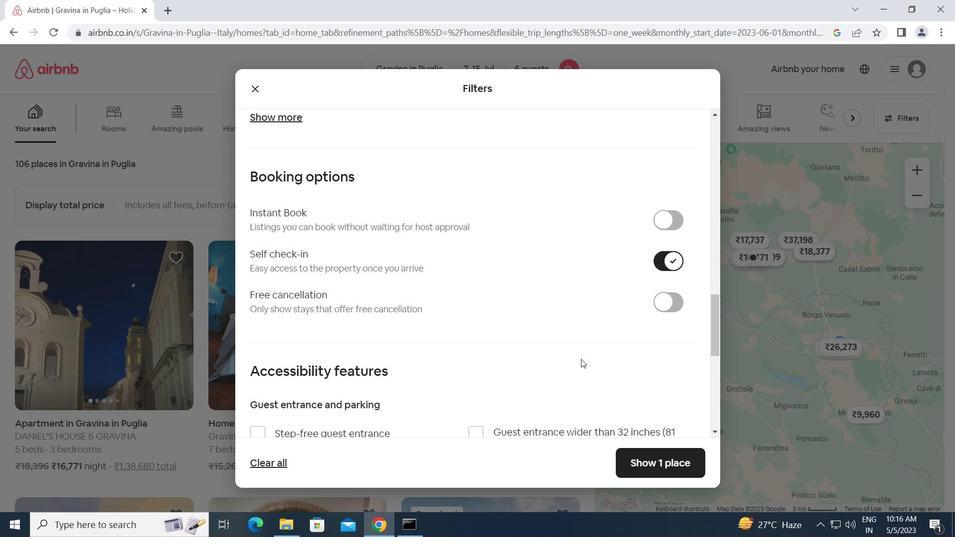 
Action: Mouse scrolled (581, 358) with delta (0, 0)
Screenshot: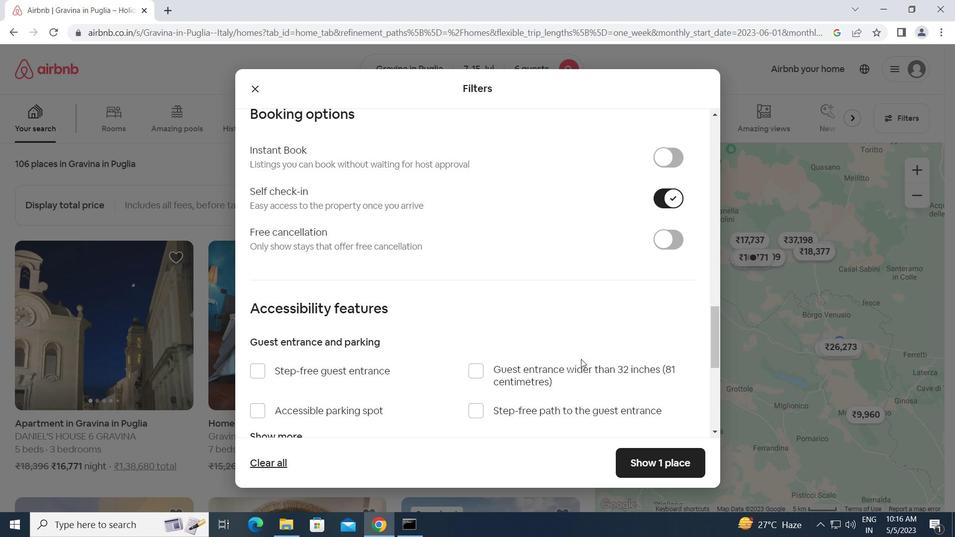 
Action: Mouse scrolled (581, 358) with delta (0, 0)
Screenshot: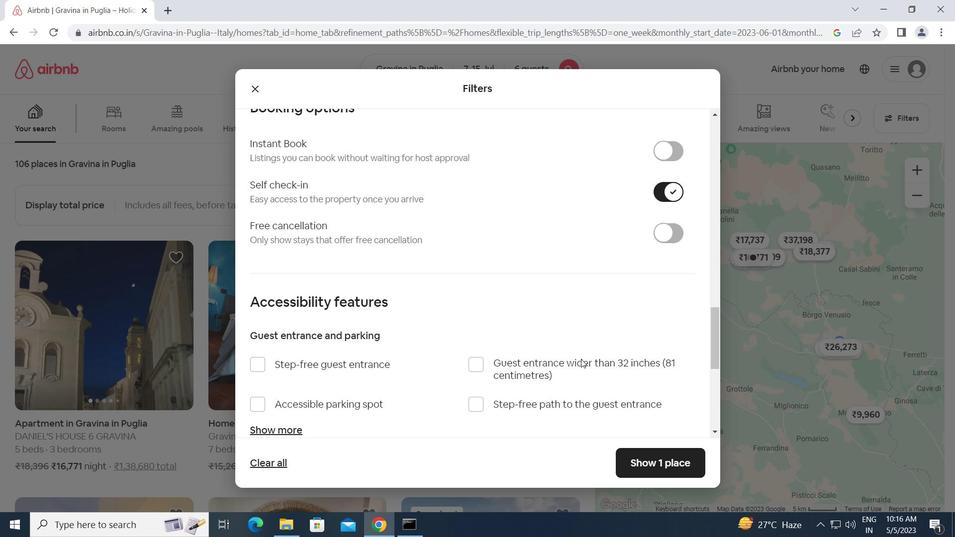 
Action: Mouse scrolled (581, 358) with delta (0, 0)
Screenshot: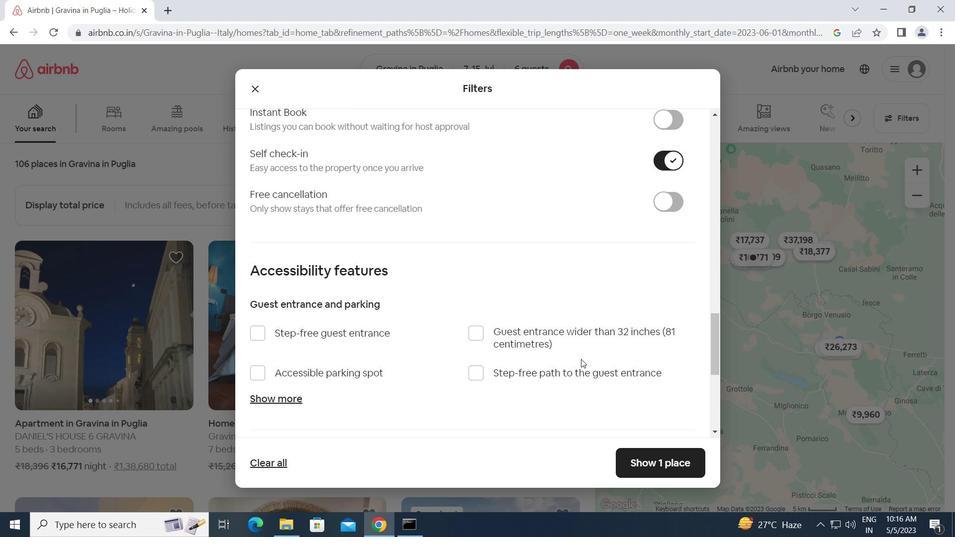 
Action: Mouse scrolled (581, 358) with delta (0, 0)
Screenshot: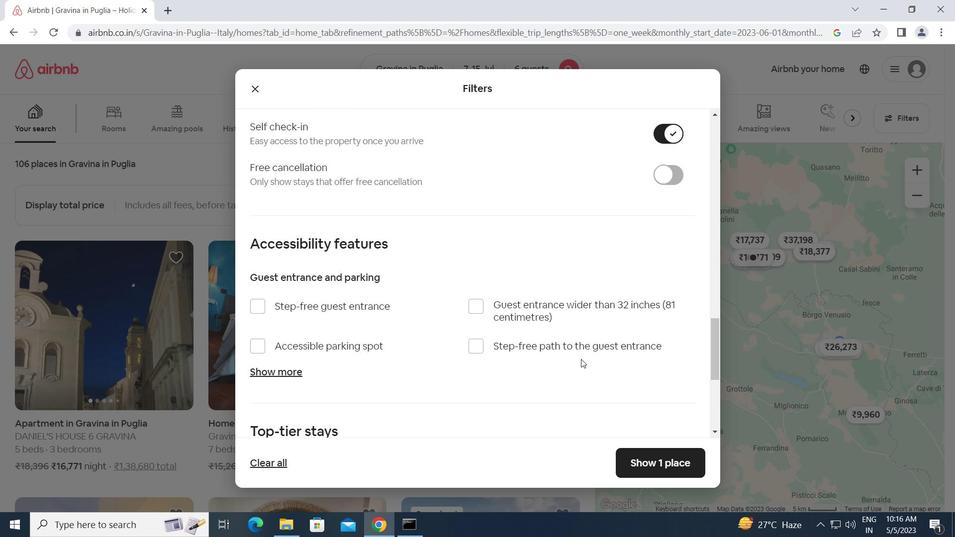 
Action: Mouse scrolled (581, 358) with delta (0, 0)
Screenshot: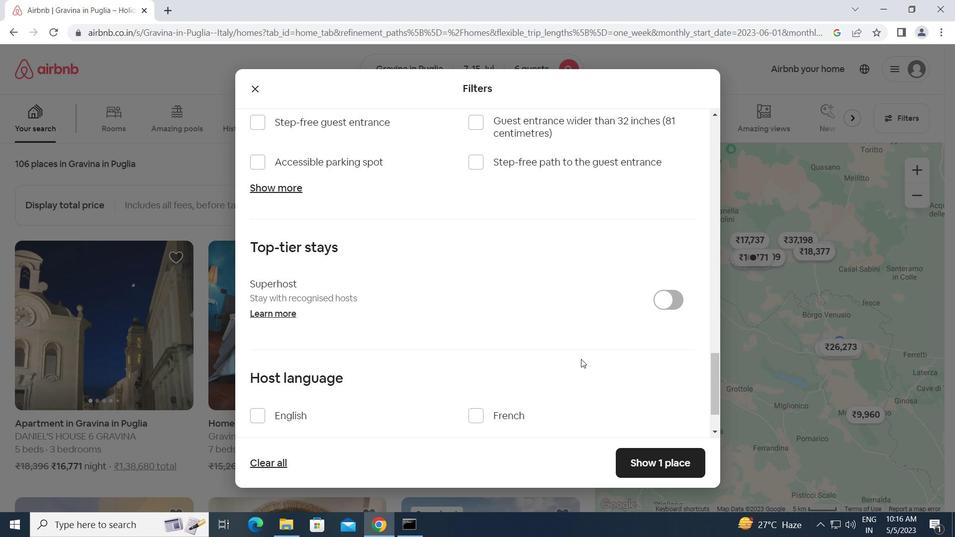 
Action: Mouse scrolled (581, 358) with delta (0, 0)
Screenshot: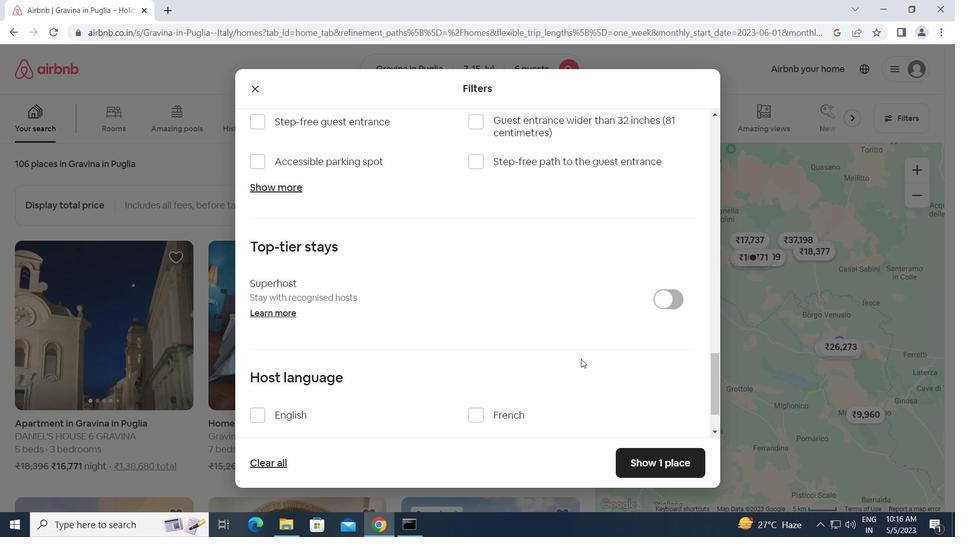 
Action: Mouse moved to (257, 346)
Screenshot: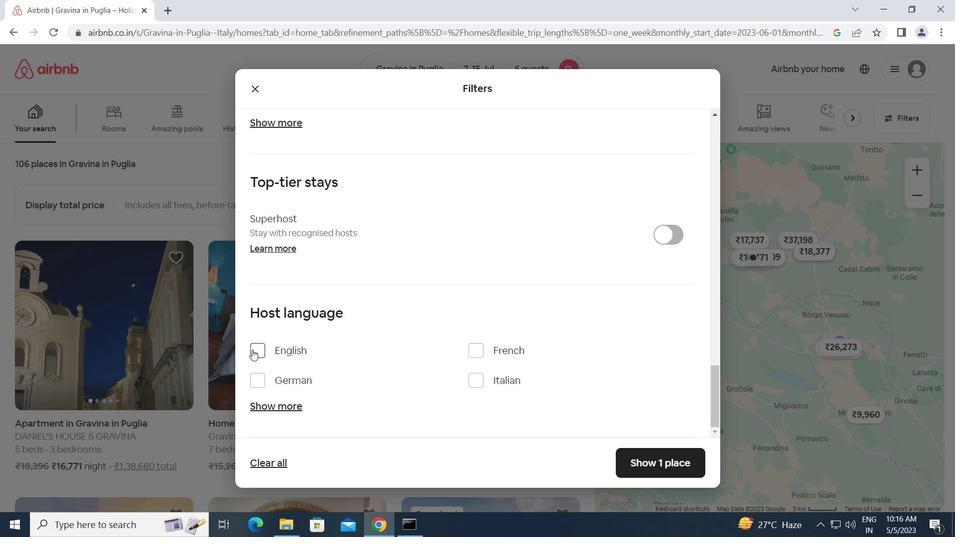 
Action: Mouse pressed left at (257, 346)
Screenshot: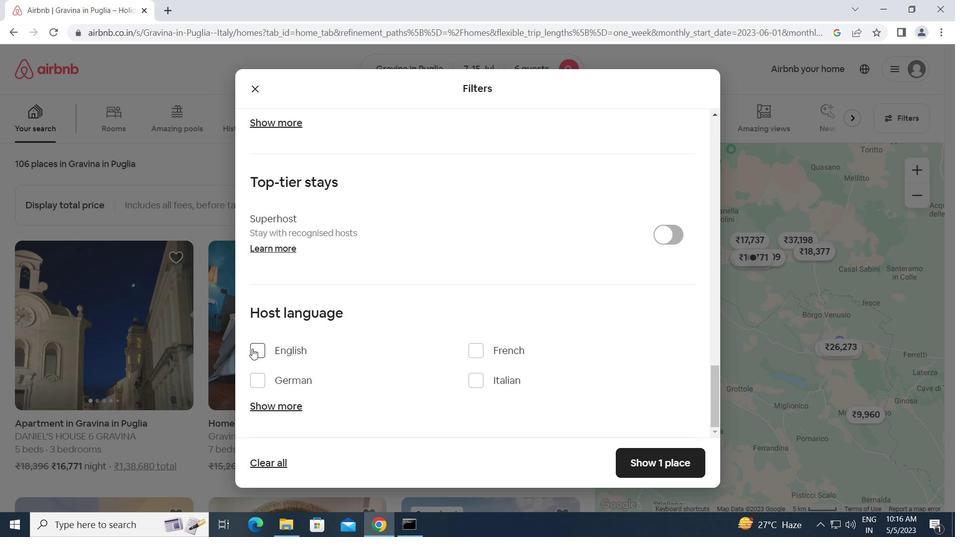 
Action: Mouse moved to (658, 459)
Screenshot: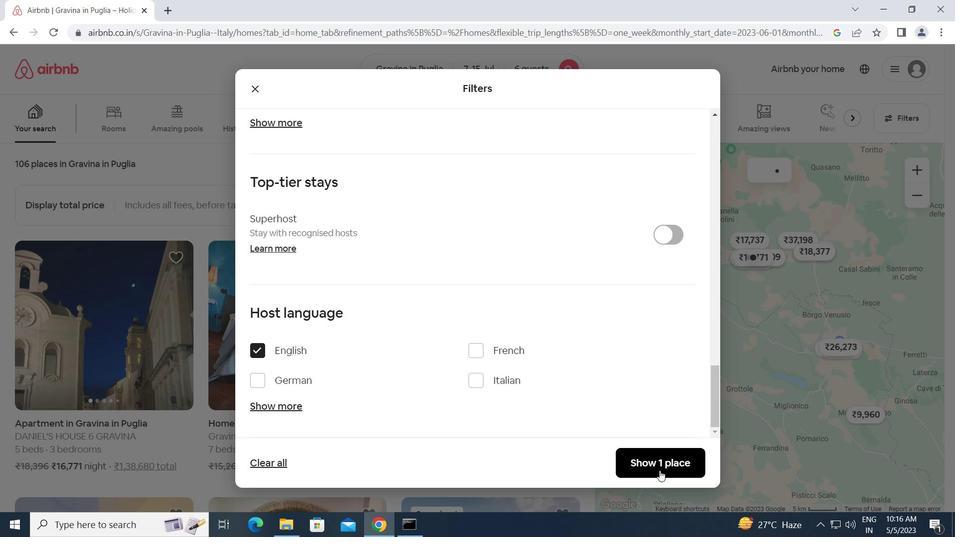 
Action: Mouse pressed left at (658, 459)
Screenshot: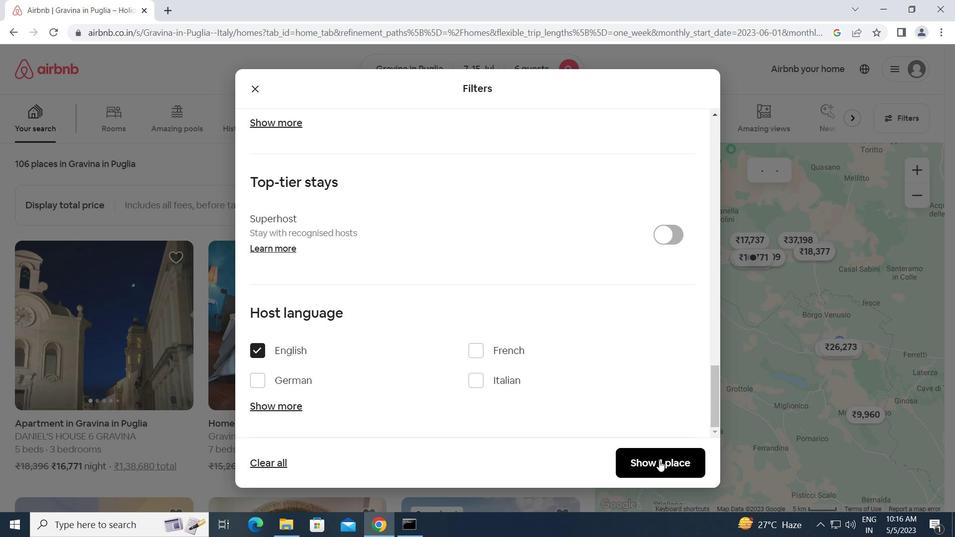 
Action: Mouse moved to (547, 505)
Screenshot: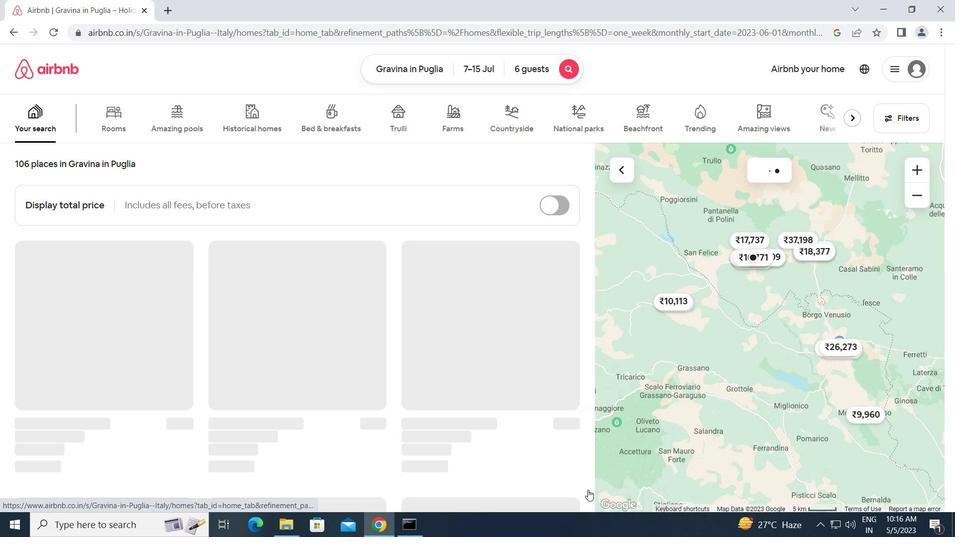 
